 Task: Create a due date automation trigger when advanced on, 2 days after a card is due add fields with custom field "Resume" set to a number lower than 1 and lower than 10 at 11:00 AM.
Action: Mouse moved to (1295, 101)
Screenshot: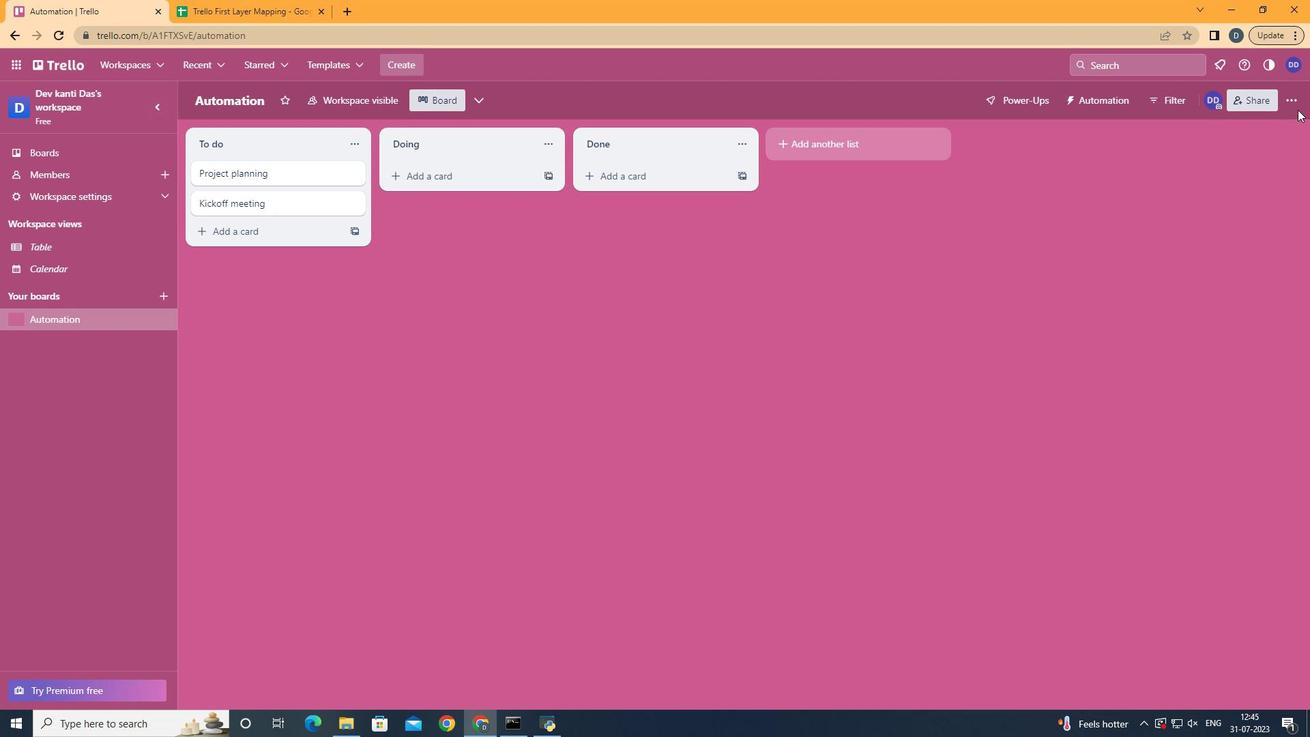 
Action: Mouse pressed left at (1295, 101)
Screenshot: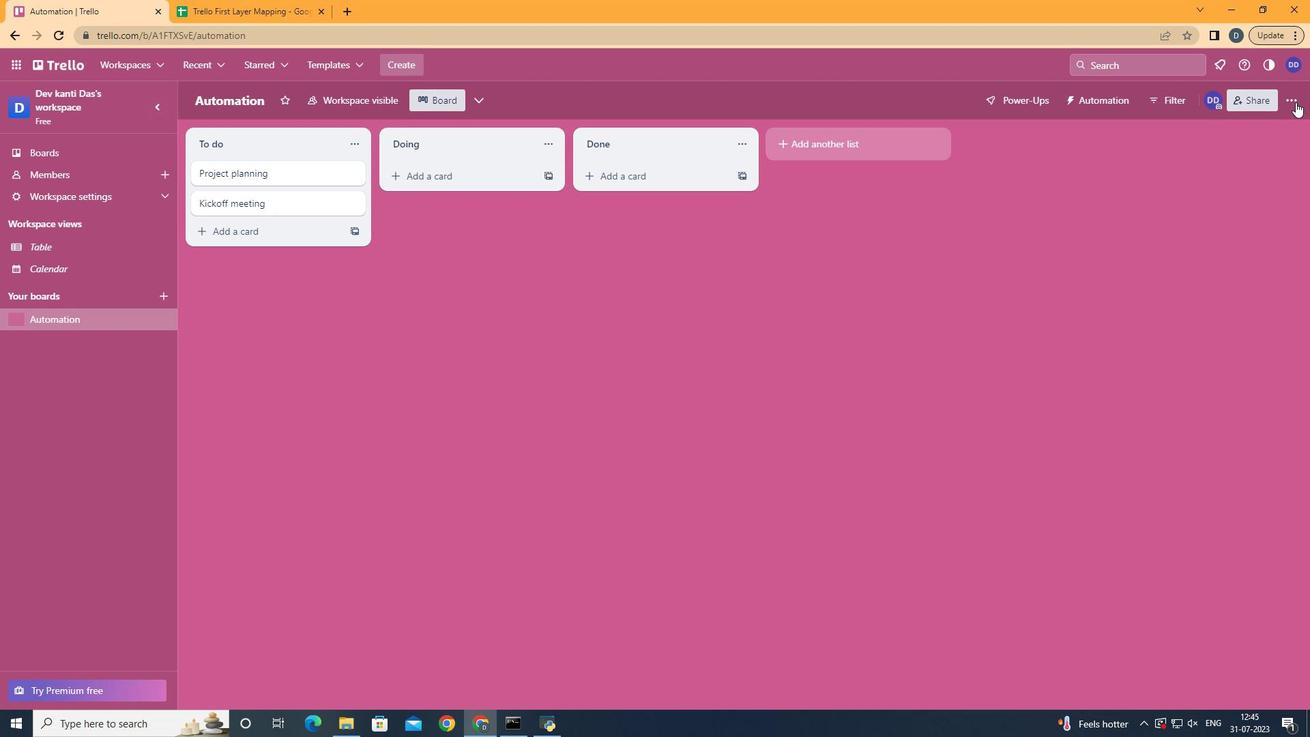 
Action: Mouse moved to (1203, 309)
Screenshot: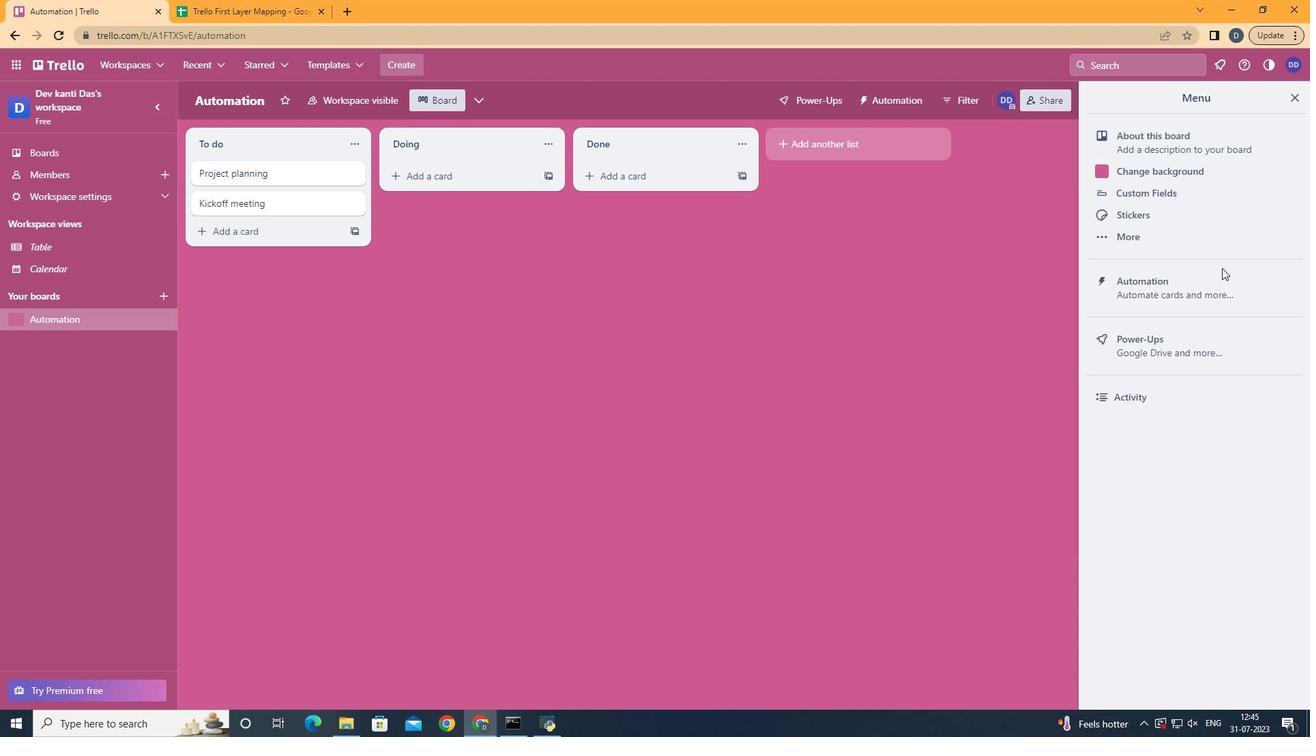 
Action: Mouse pressed left at (1203, 309)
Screenshot: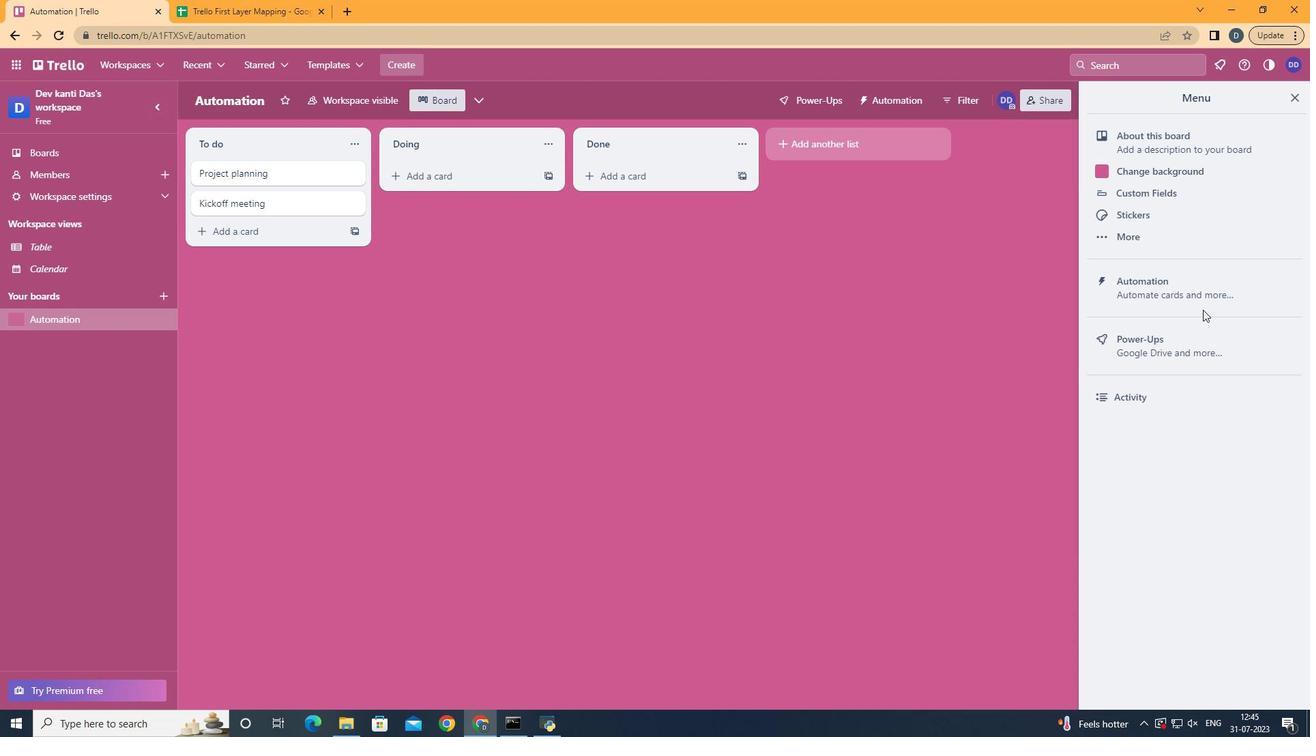 
Action: Mouse moved to (1198, 294)
Screenshot: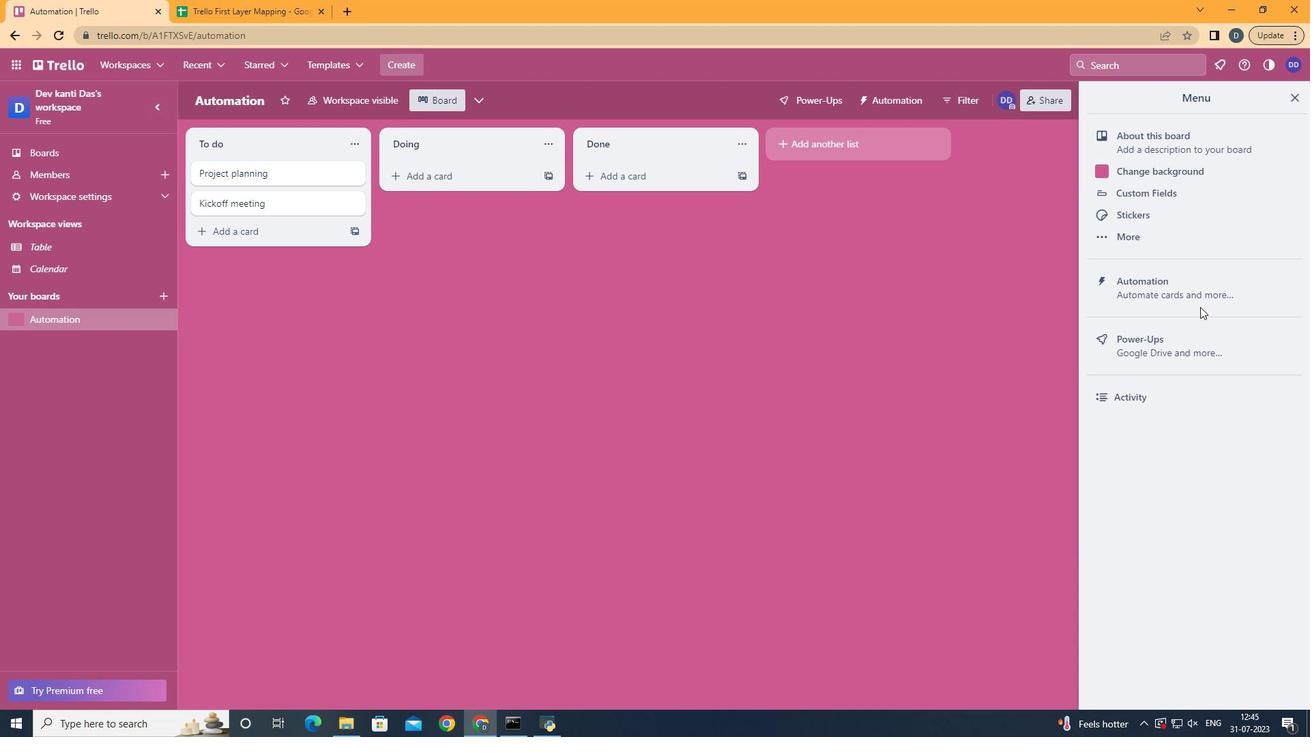 
Action: Mouse pressed left at (1198, 294)
Screenshot: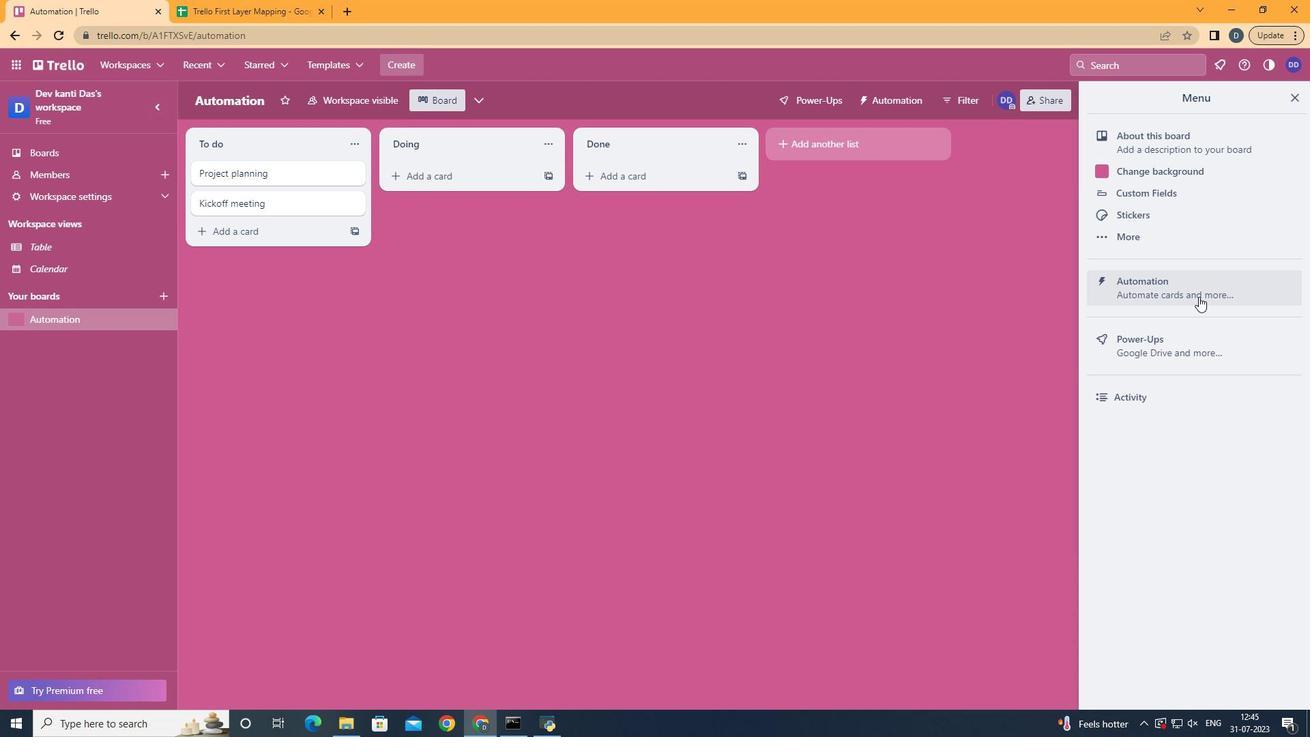 
Action: Mouse moved to (214, 283)
Screenshot: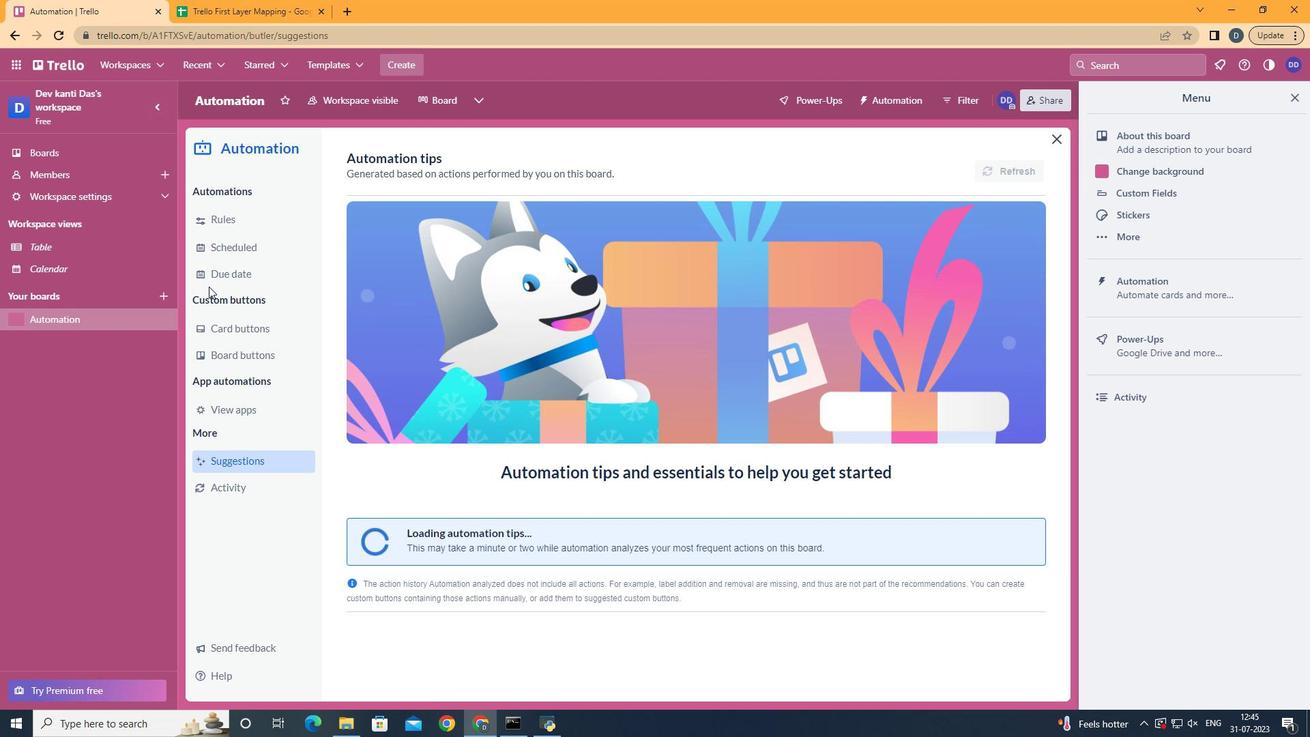 
Action: Mouse pressed left at (214, 283)
Screenshot: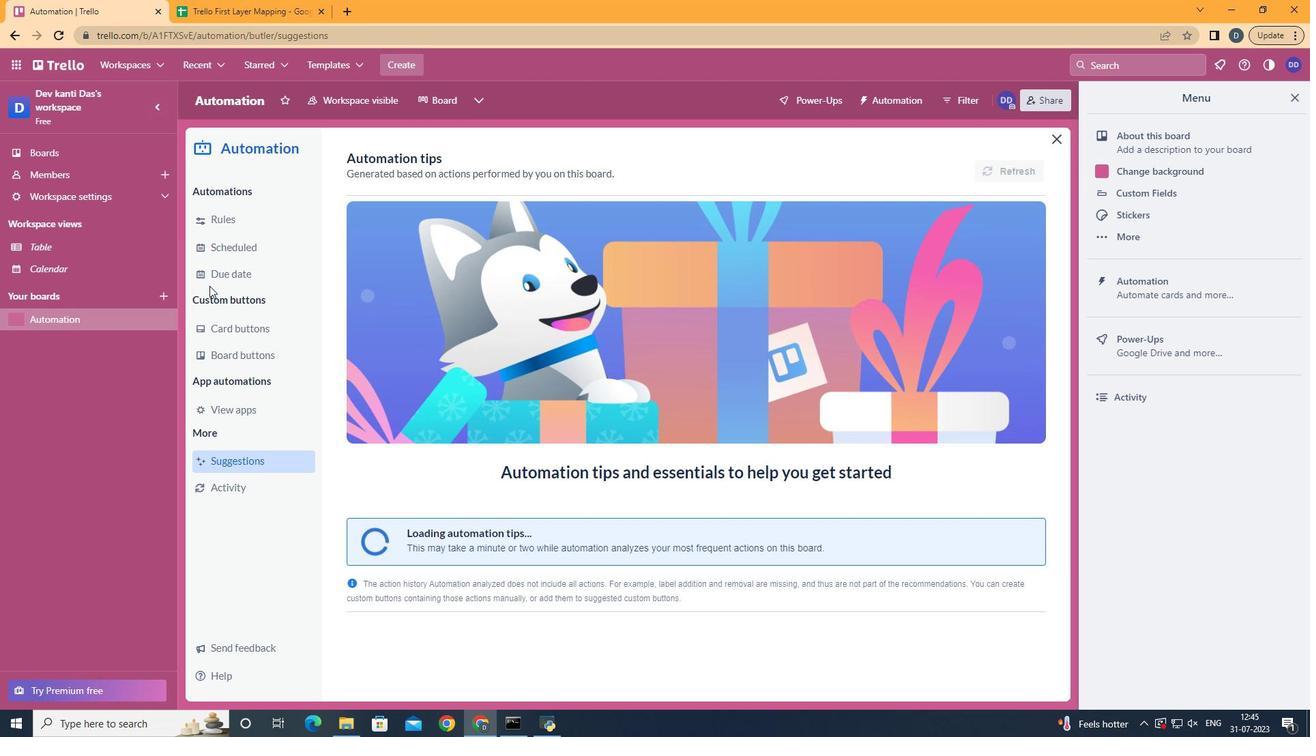 
Action: Mouse moved to (969, 163)
Screenshot: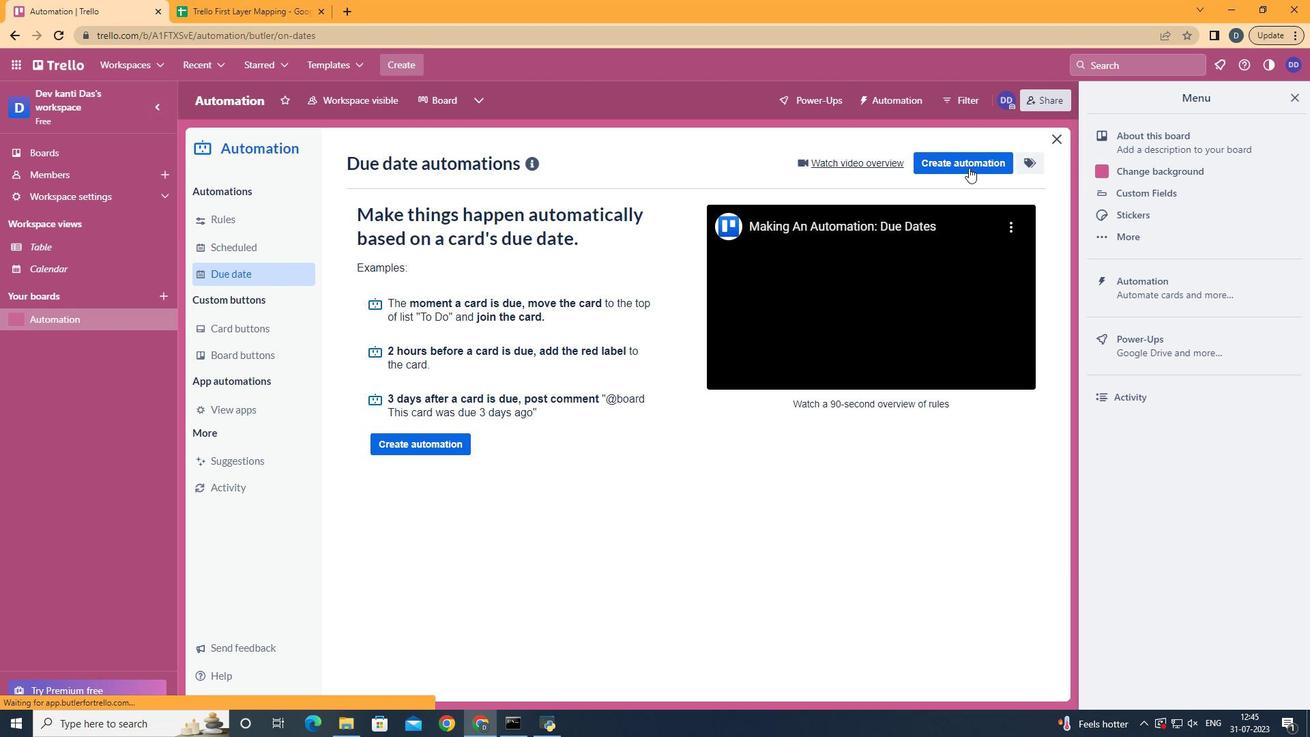 
Action: Mouse pressed left at (969, 163)
Screenshot: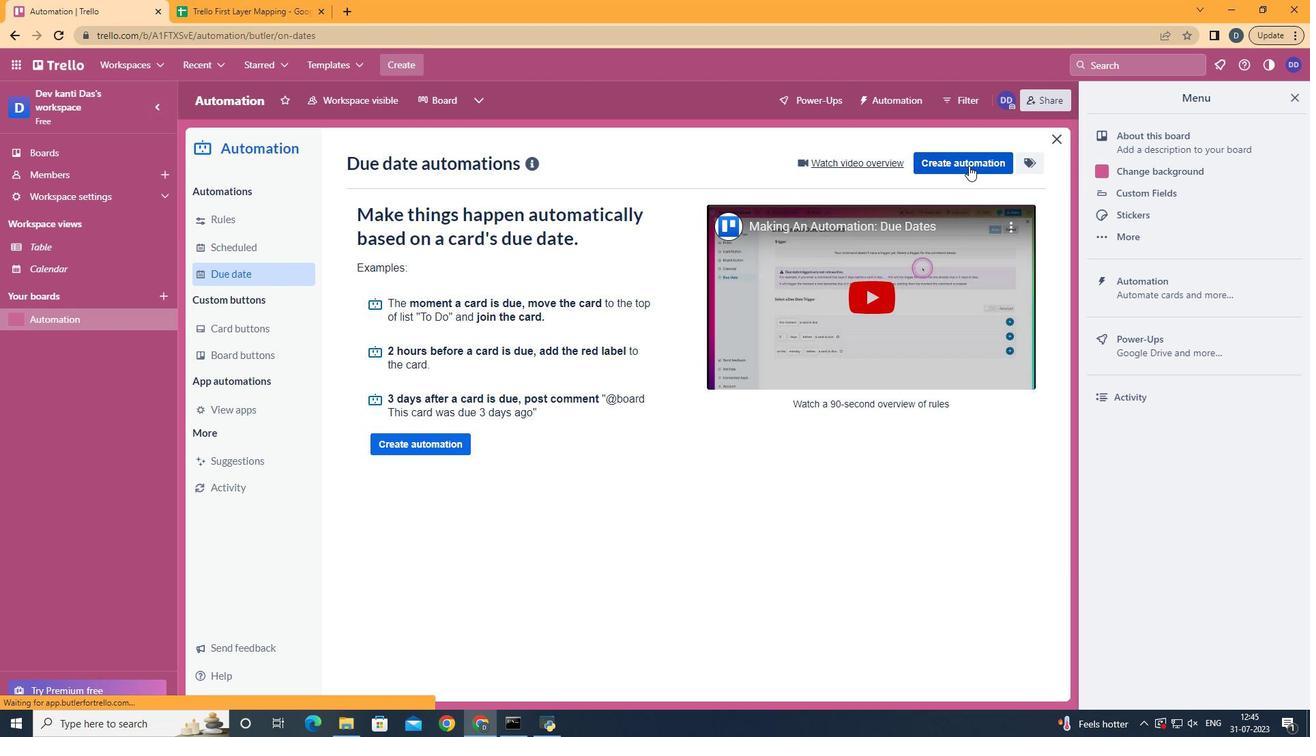 
Action: Mouse moved to (744, 296)
Screenshot: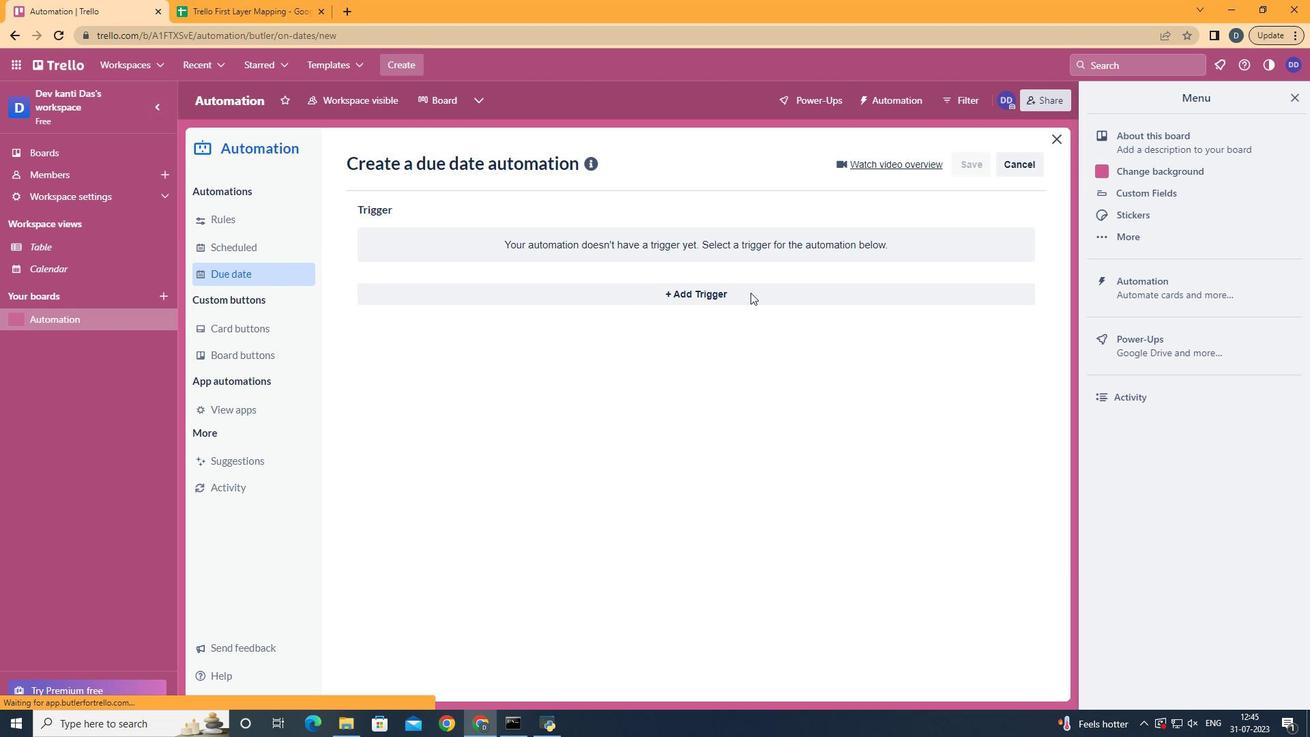 
Action: Mouse pressed left at (744, 296)
Screenshot: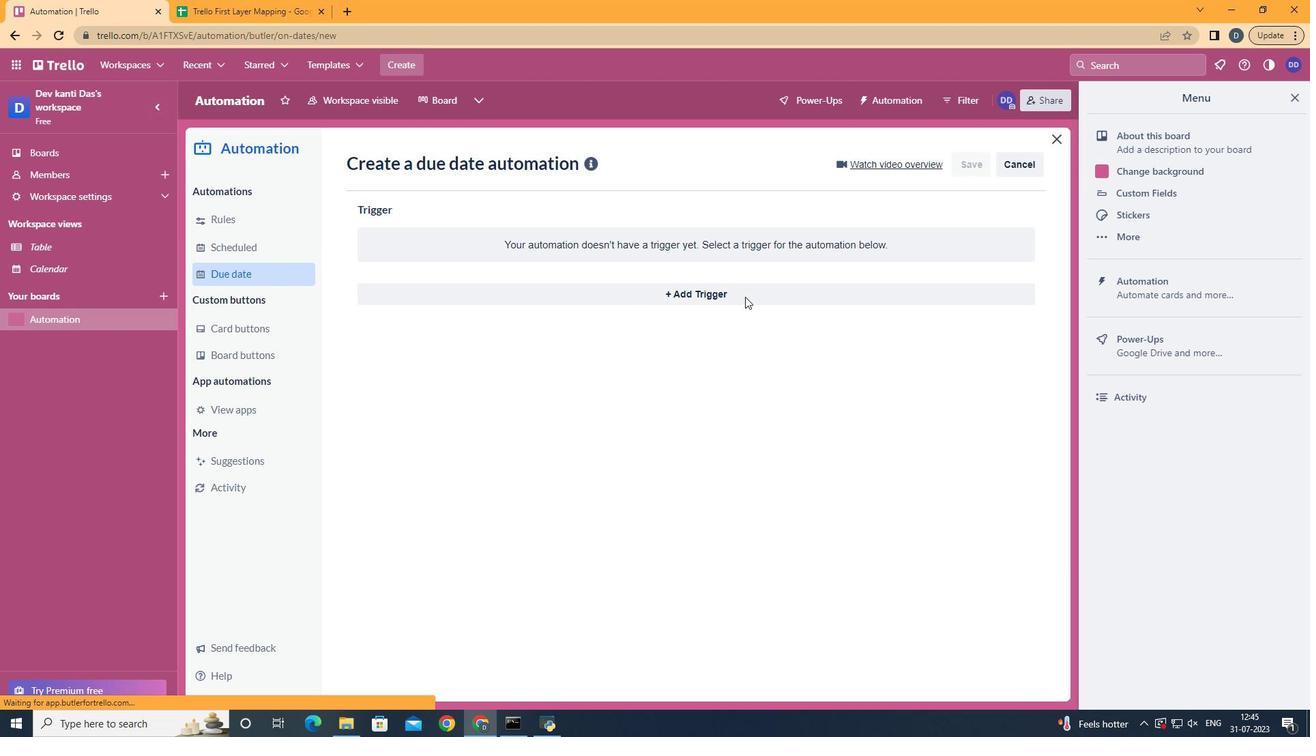
Action: Mouse moved to (484, 552)
Screenshot: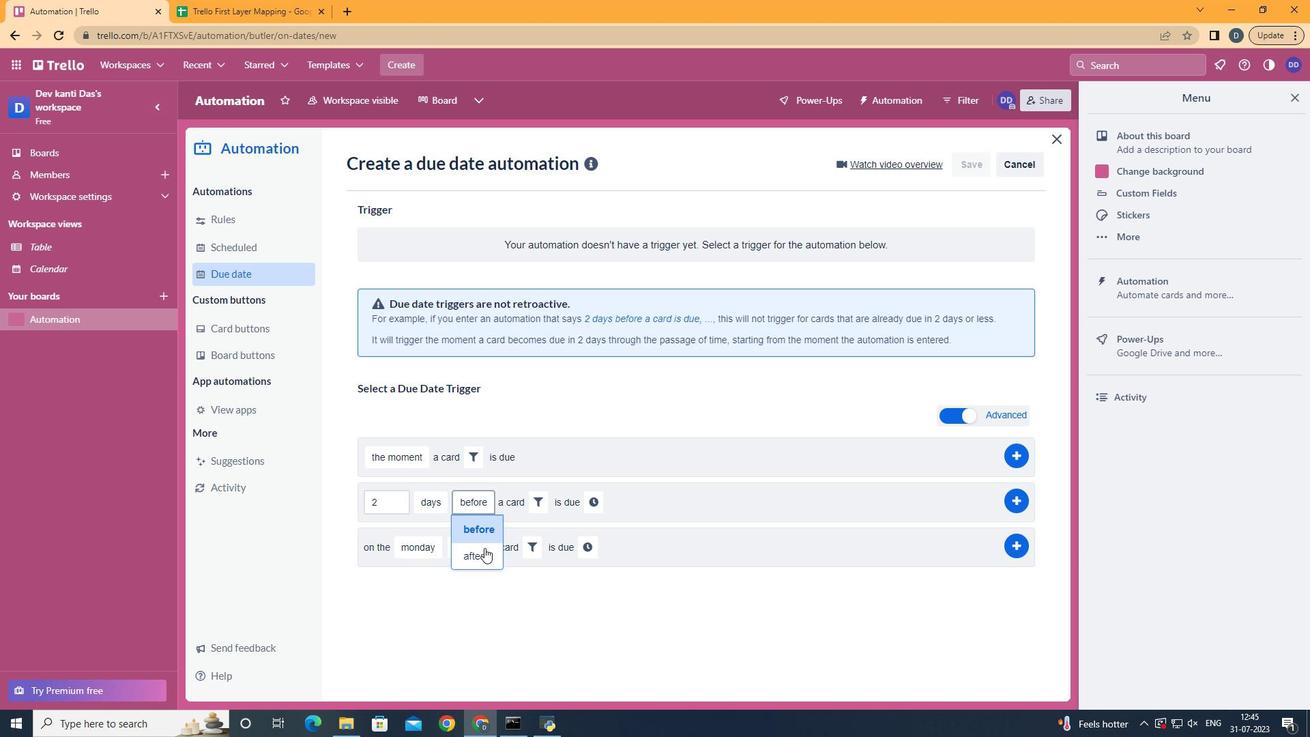 
Action: Mouse pressed left at (484, 552)
Screenshot: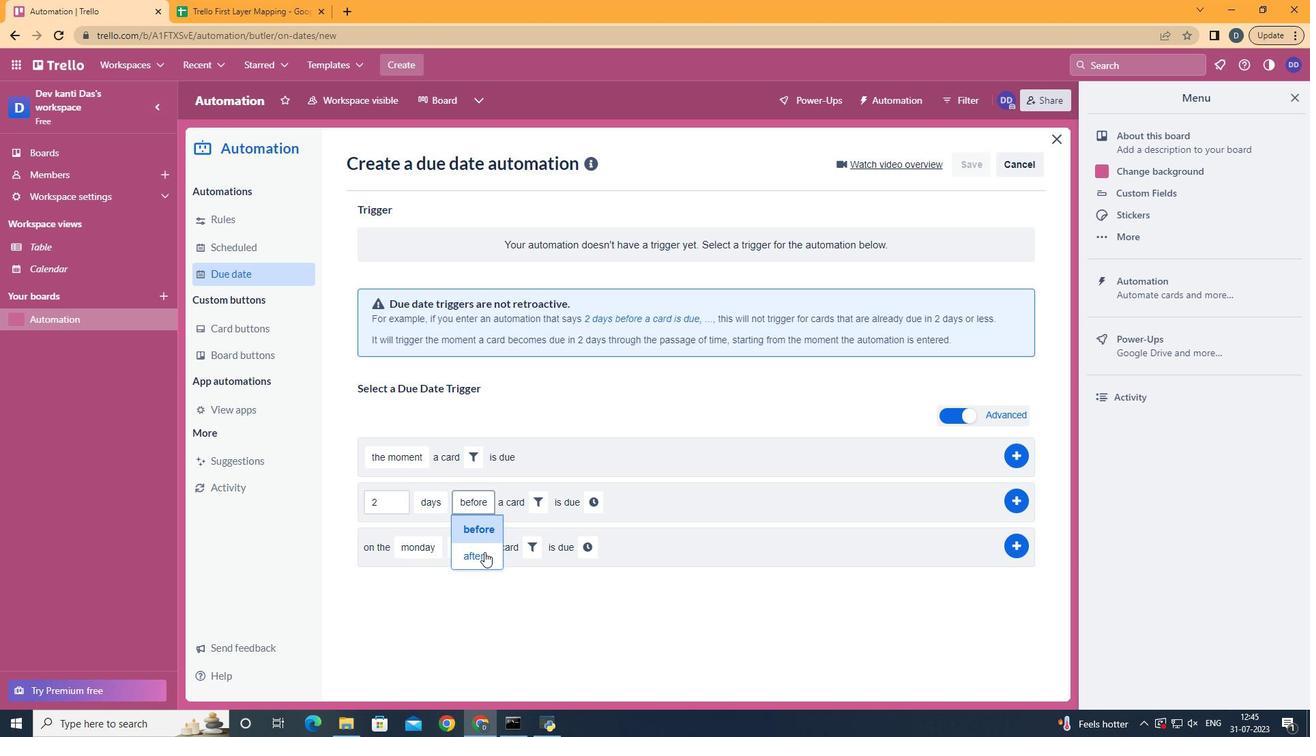 
Action: Mouse moved to (531, 506)
Screenshot: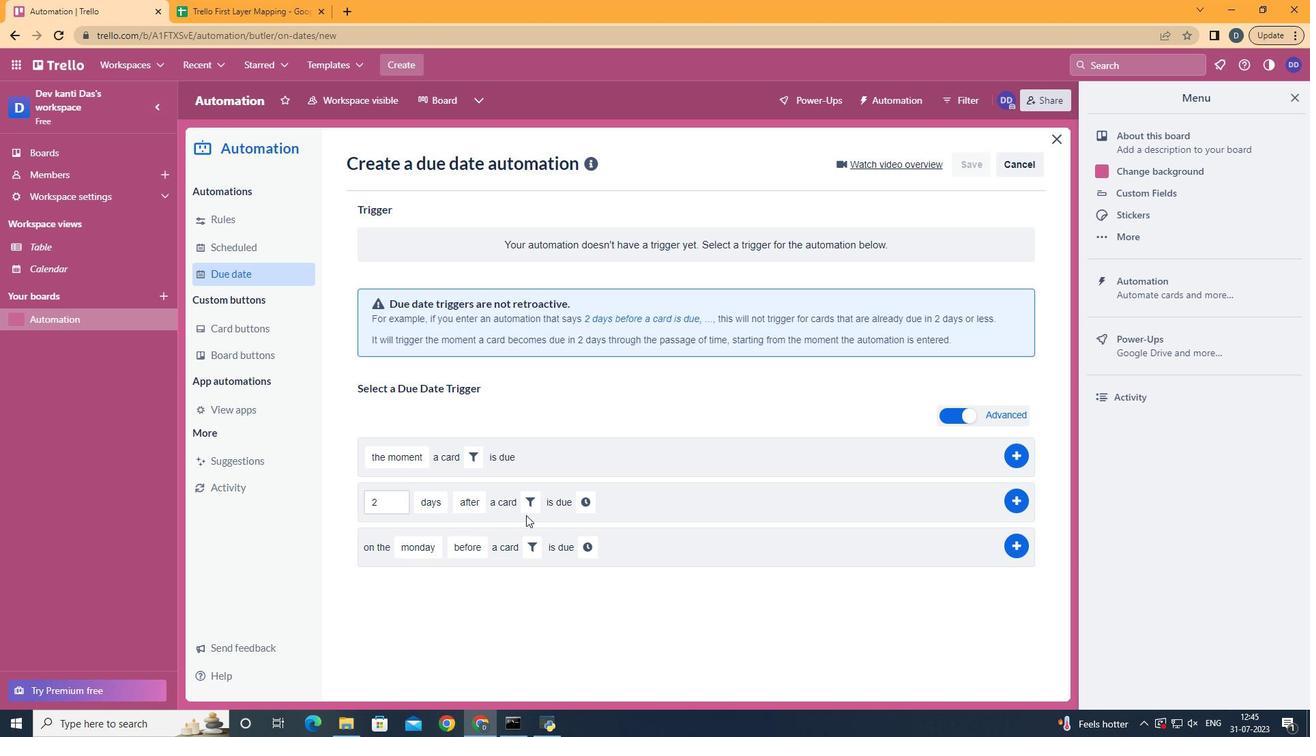 
Action: Mouse pressed left at (531, 506)
Screenshot: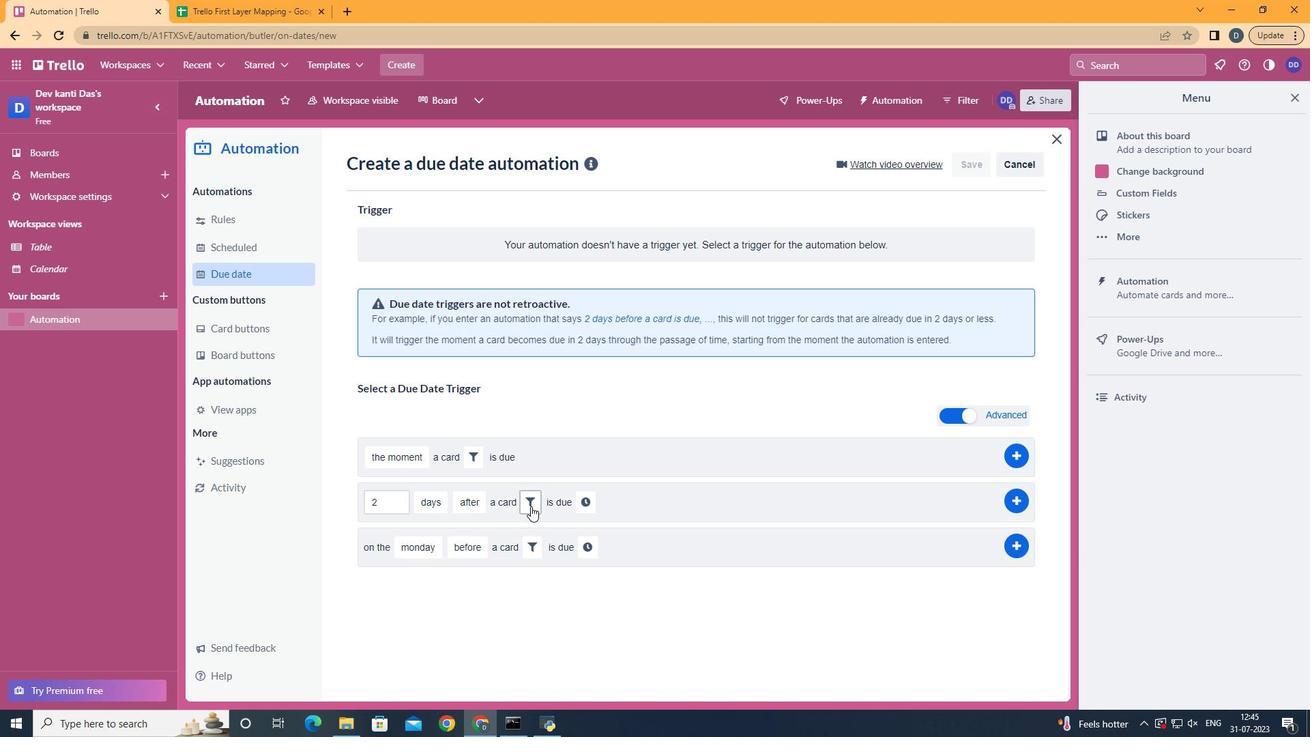 
Action: Mouse moved to (763, 548)
Screenshot: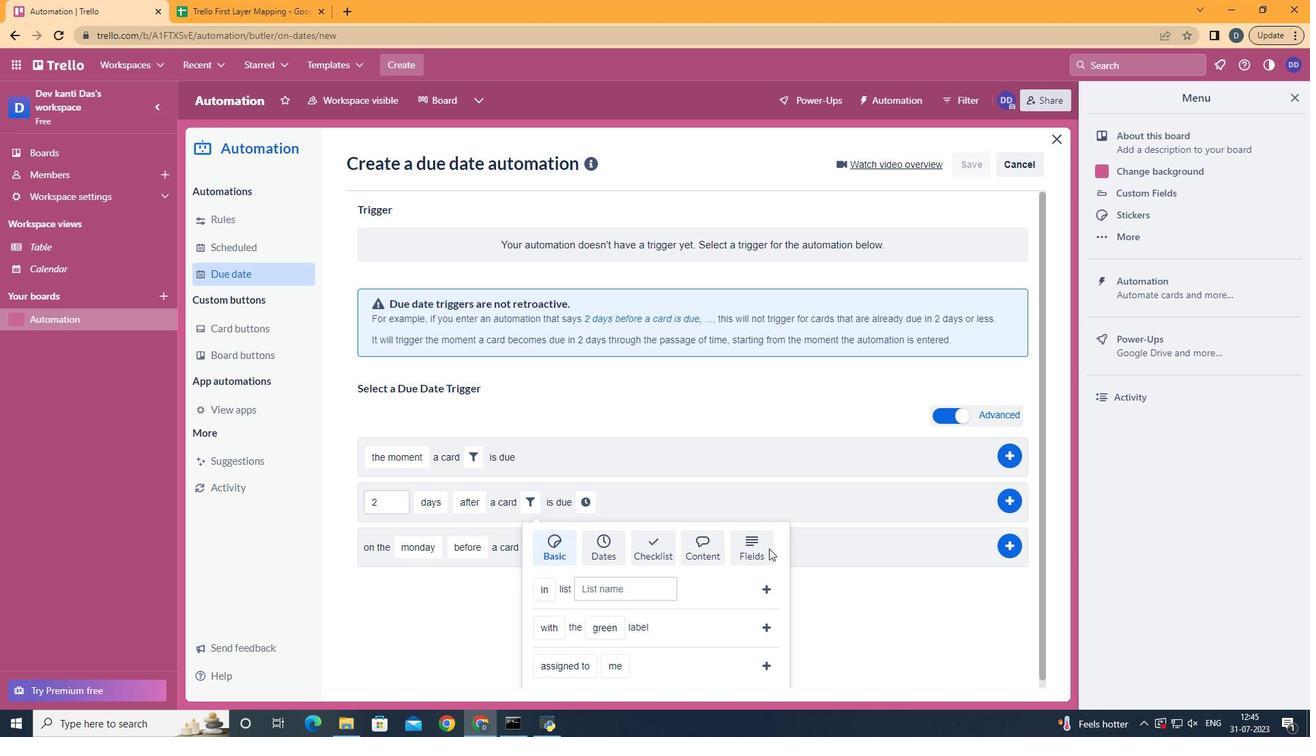 
Action: Mouse pressed left at (763, 548)
Screenshot: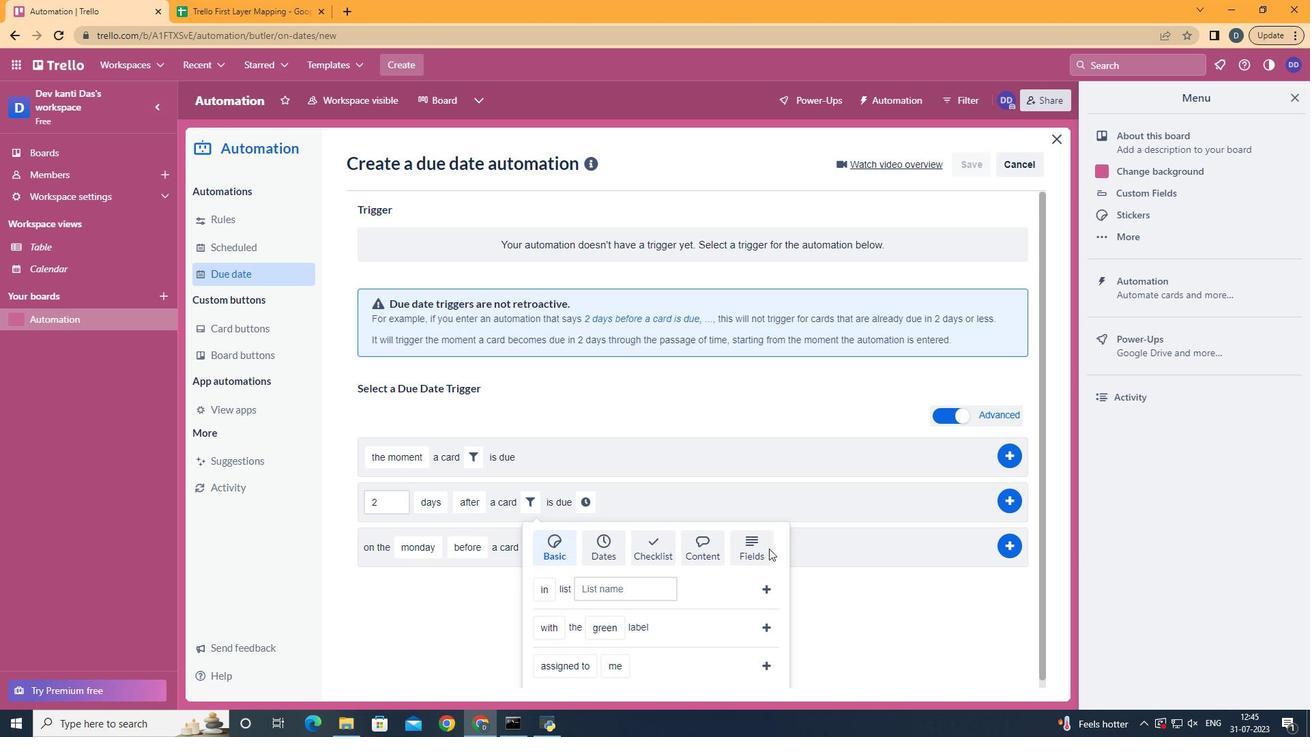 
Action: Mouse moved to (766, 546)
Screenshot: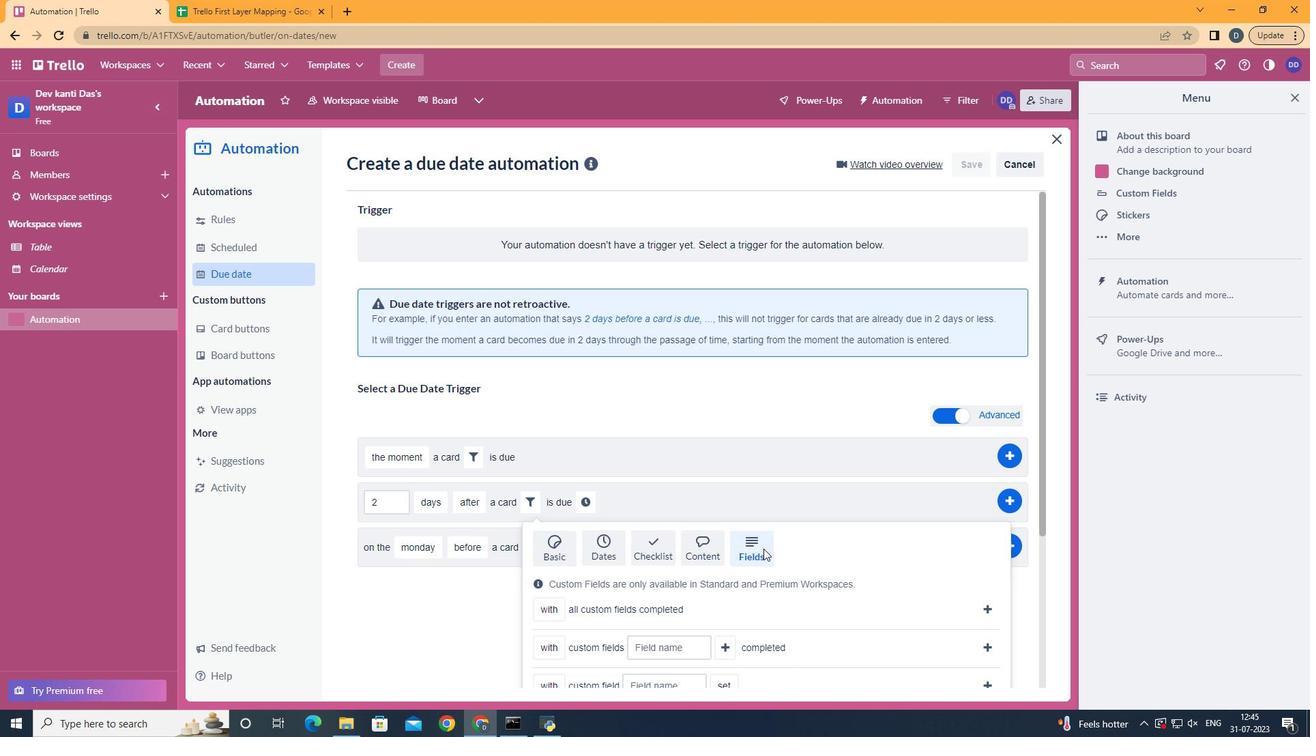 
Action: Mouse scrolled (766, 546) with delta (0, 0)
Screenshot: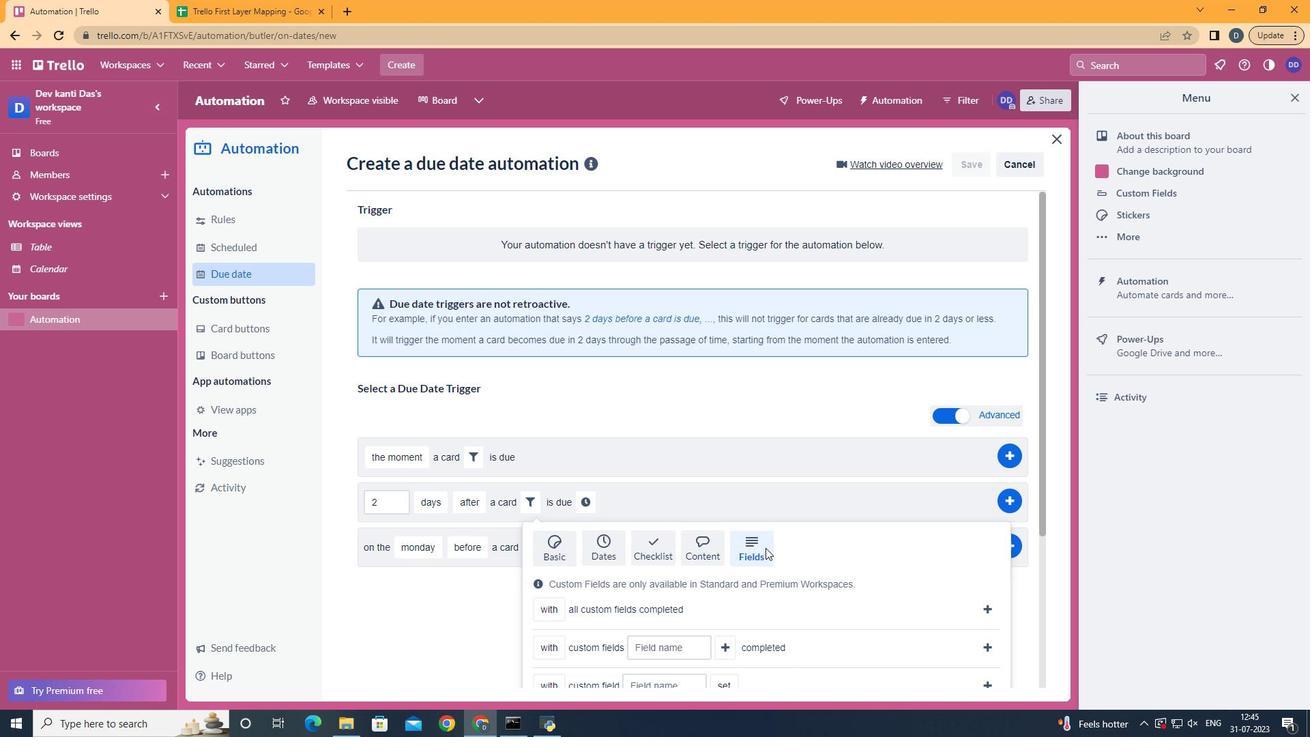 
Action: Mouse scrolled (766, 546) with delta (0, 0)
Screenshot: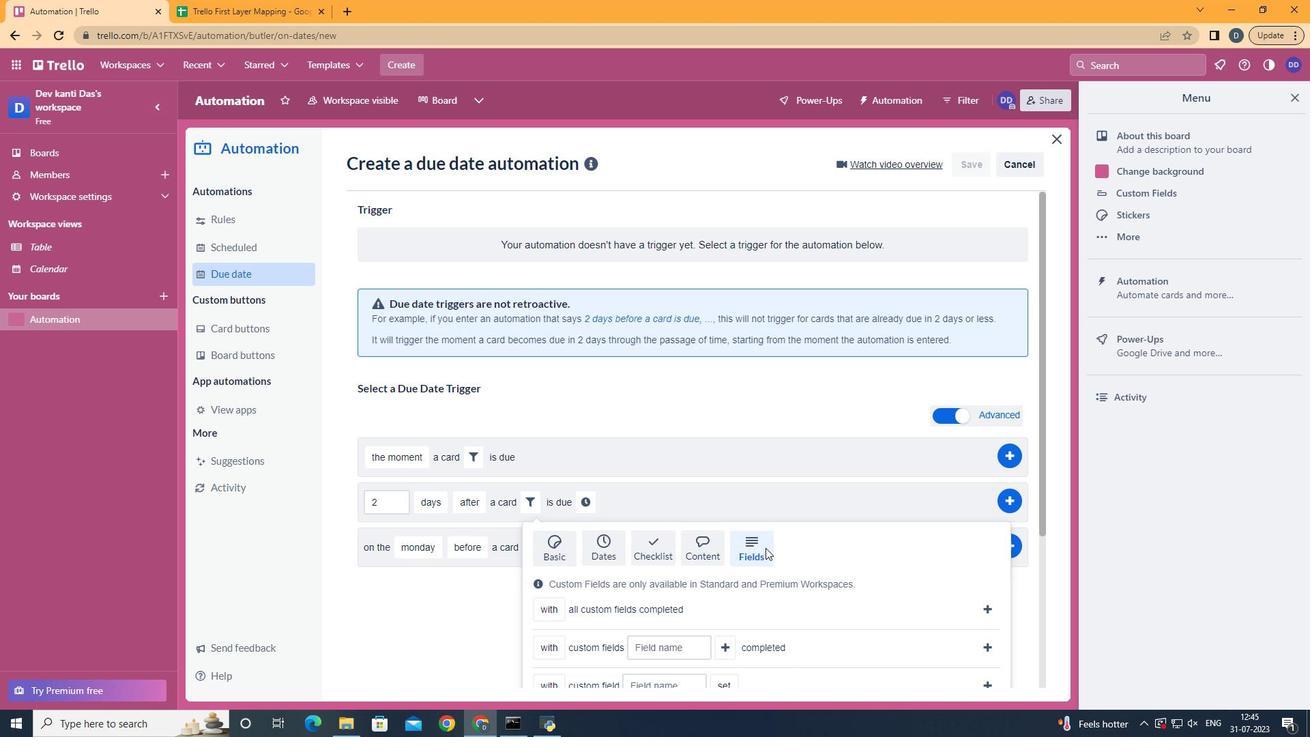 
Action: Mouse scrolled (766, 546) with delta (0, 0)
Screenshot: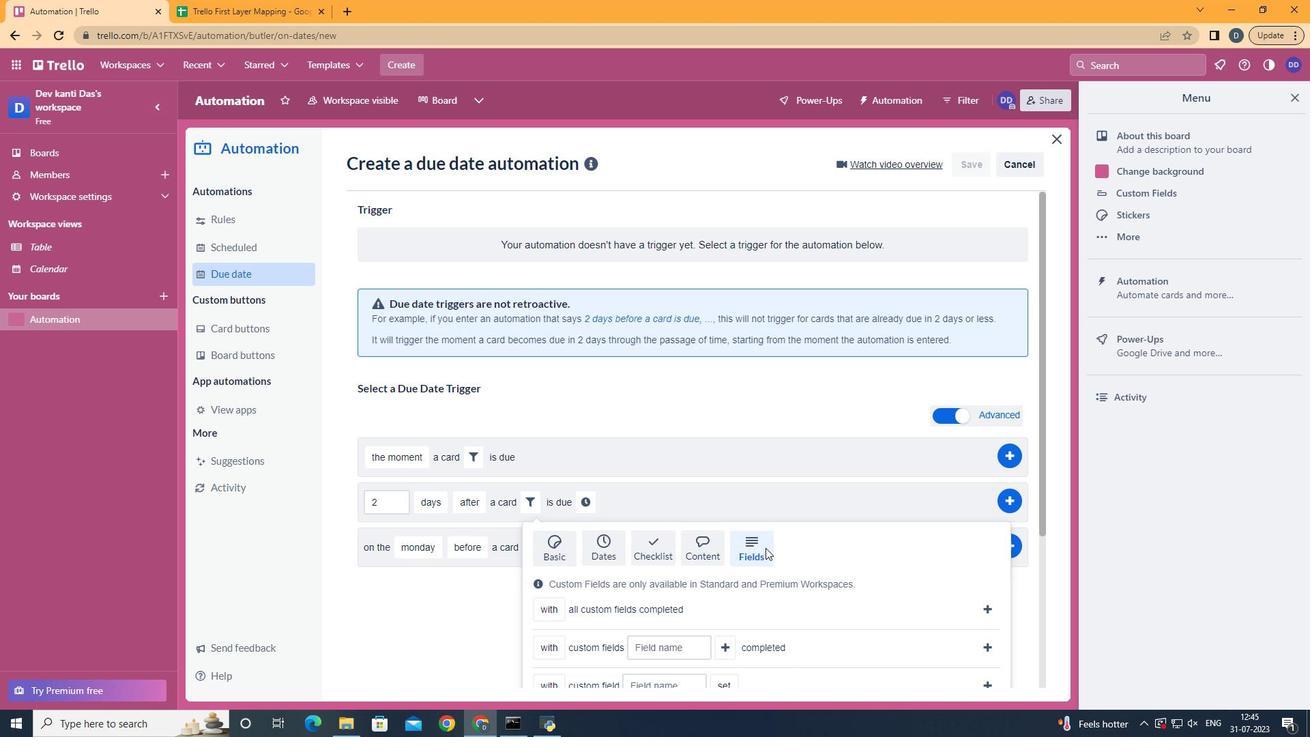 
Action: Mouse scrolled (766, 546) with delta (0, 0)
Screenshot: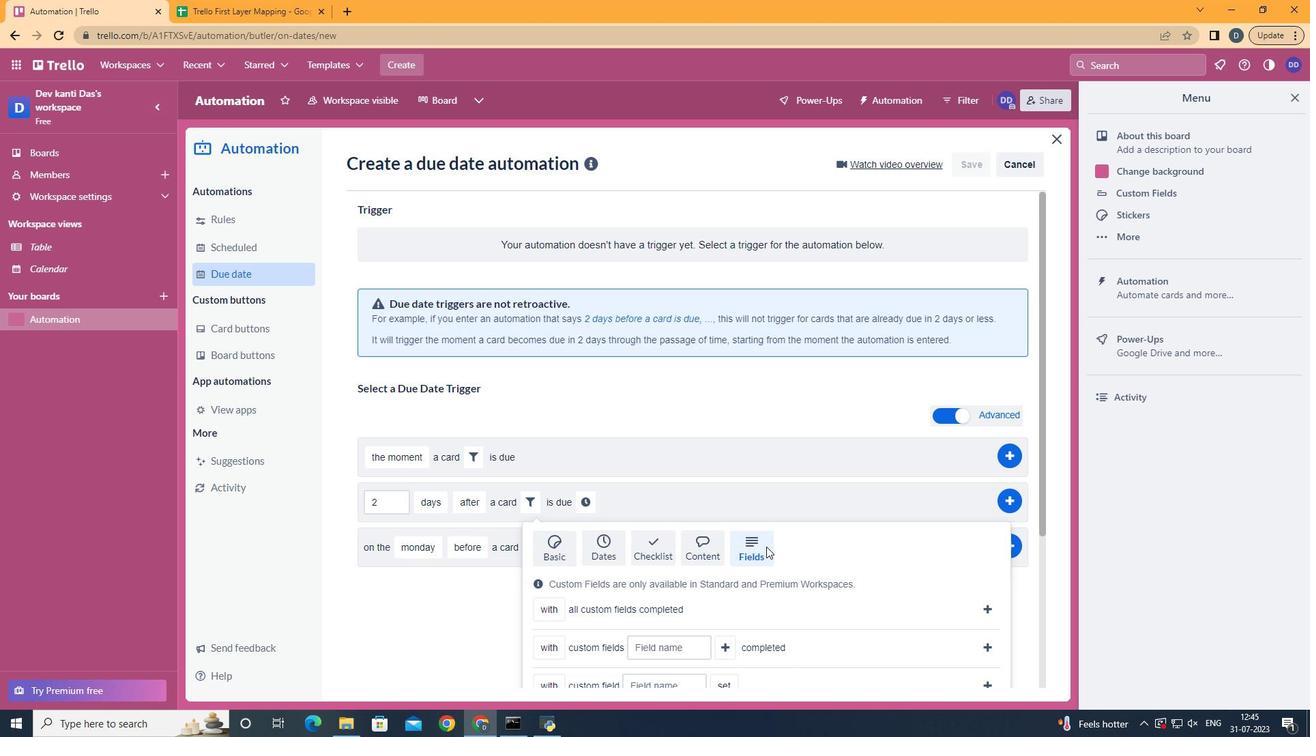 
Action: Mouse scrolled (766, 546) with delta (0, 0)
Screenshot: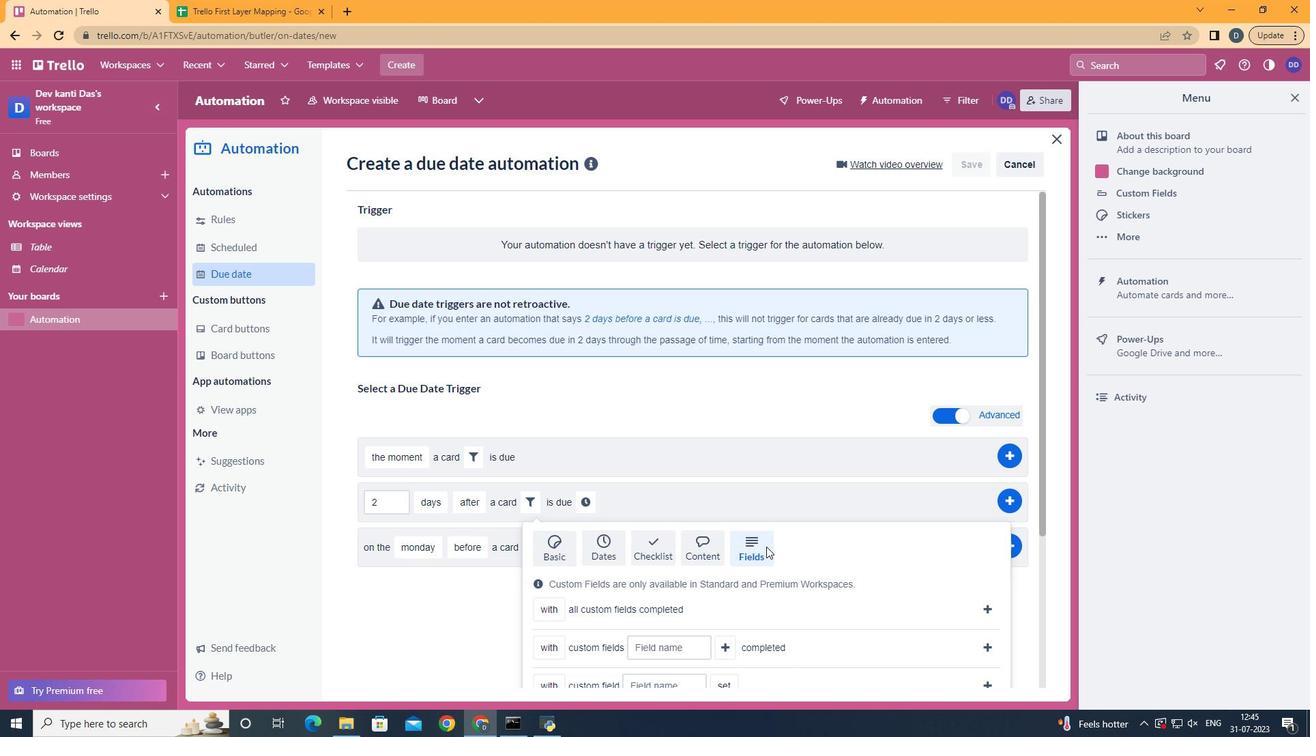 
Action: Mouse scrolled (766, 546) with delta (0, 0)
Screenshot: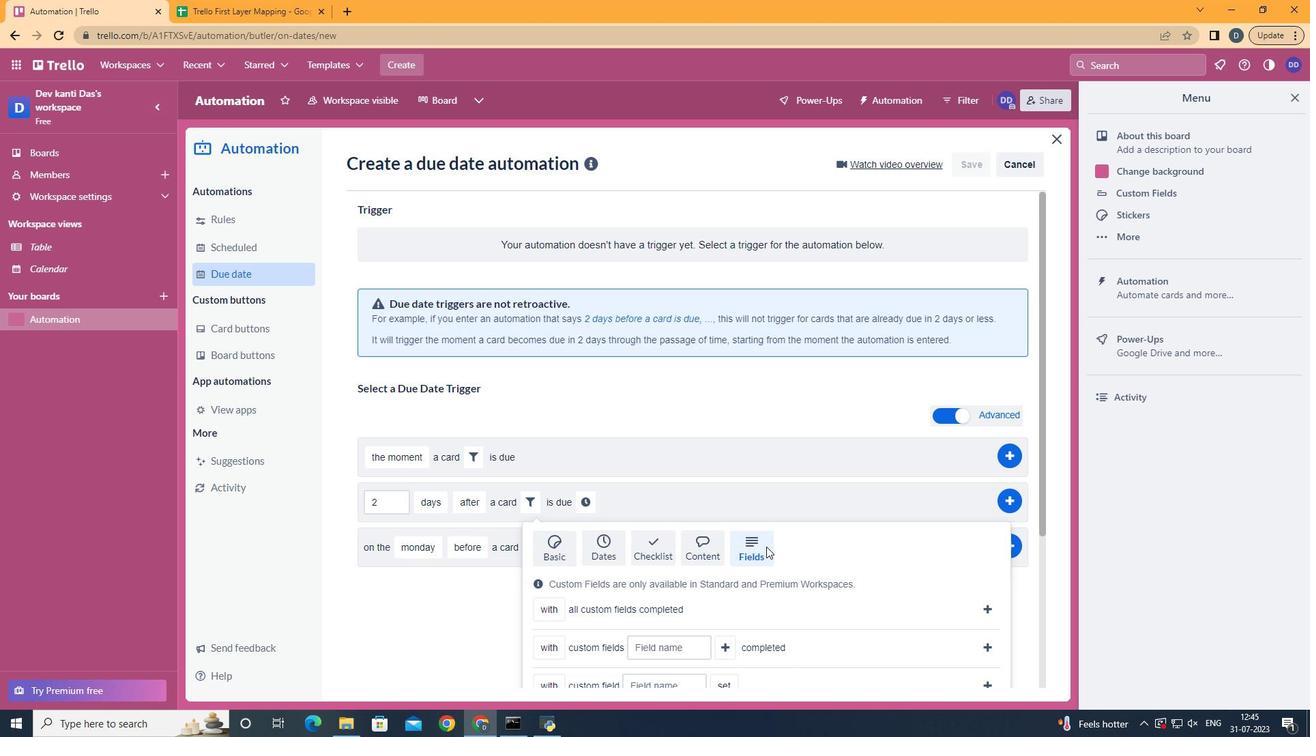 
Action: Mouse moved to (558, 612)
Screenshot: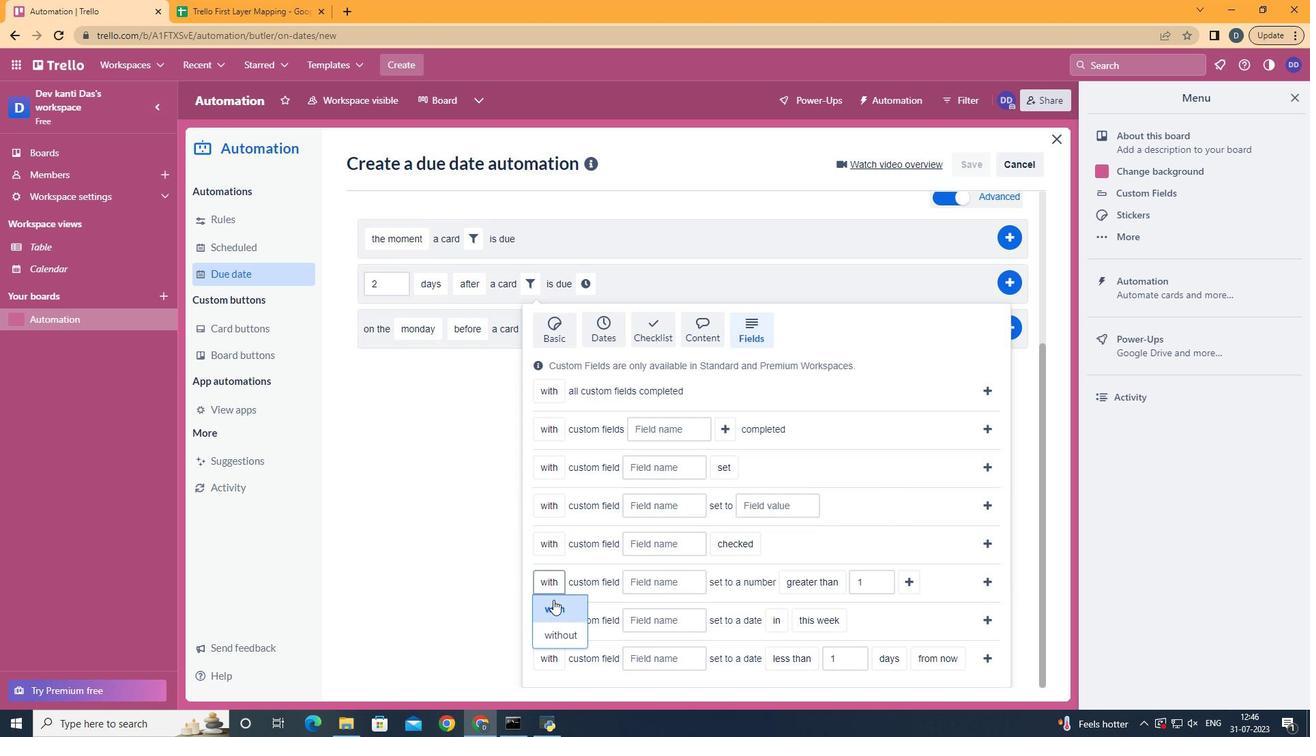 
Action: Mouse pressed left at (558, 612)
Screenshot: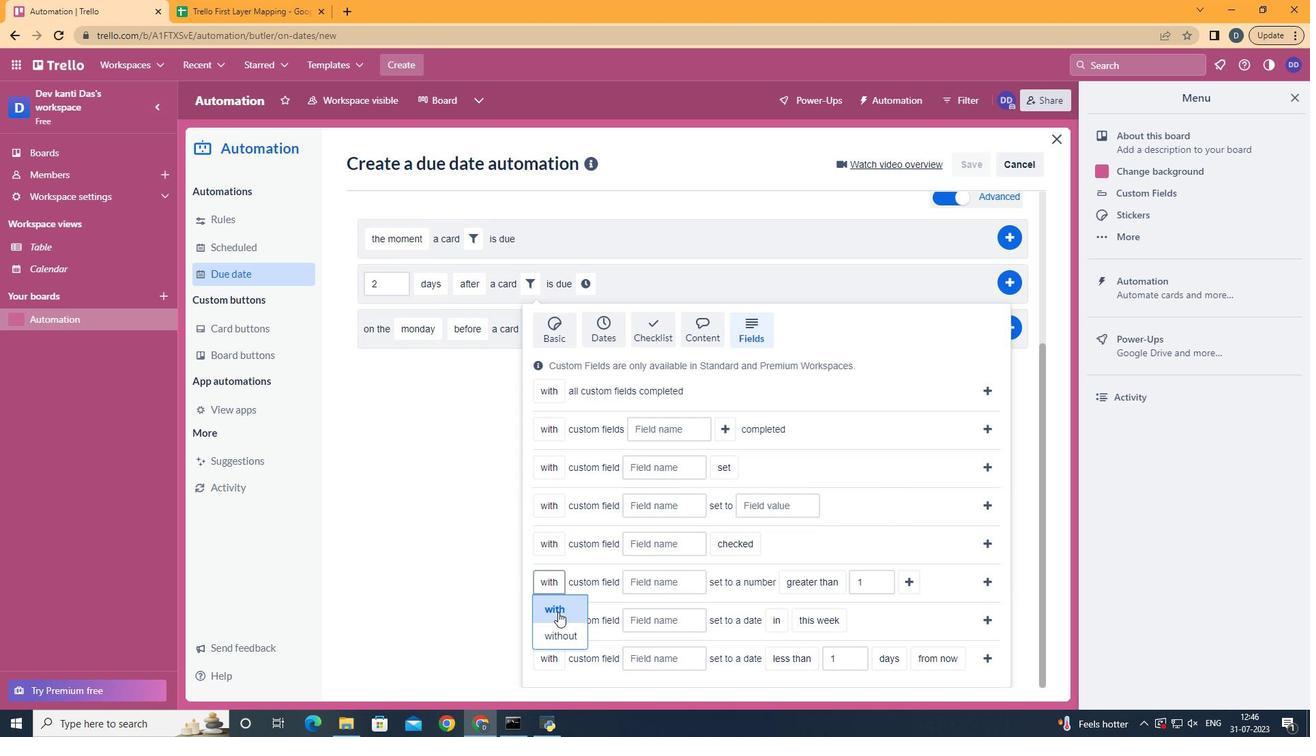 
Action: Mouse moved to (656, 584)
Screenshot: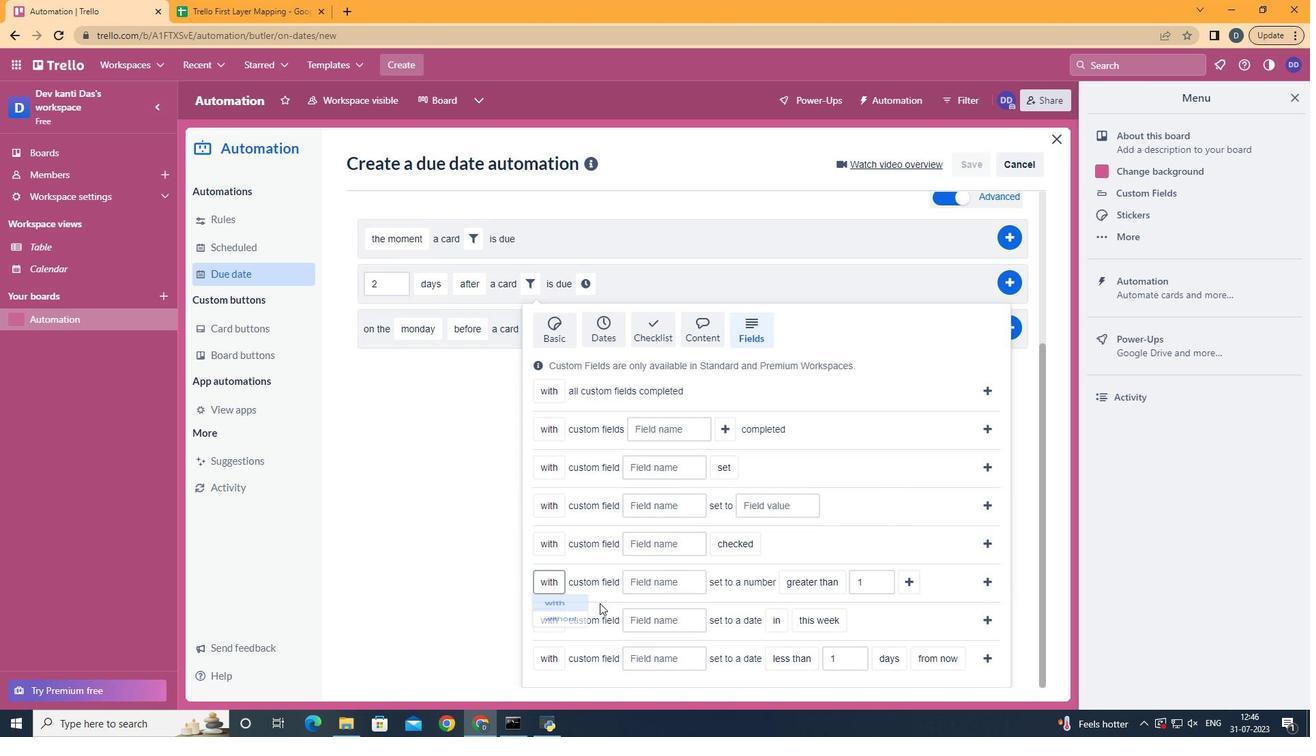 
Action: Mouse pressed left at (656, 584)
Screenshot: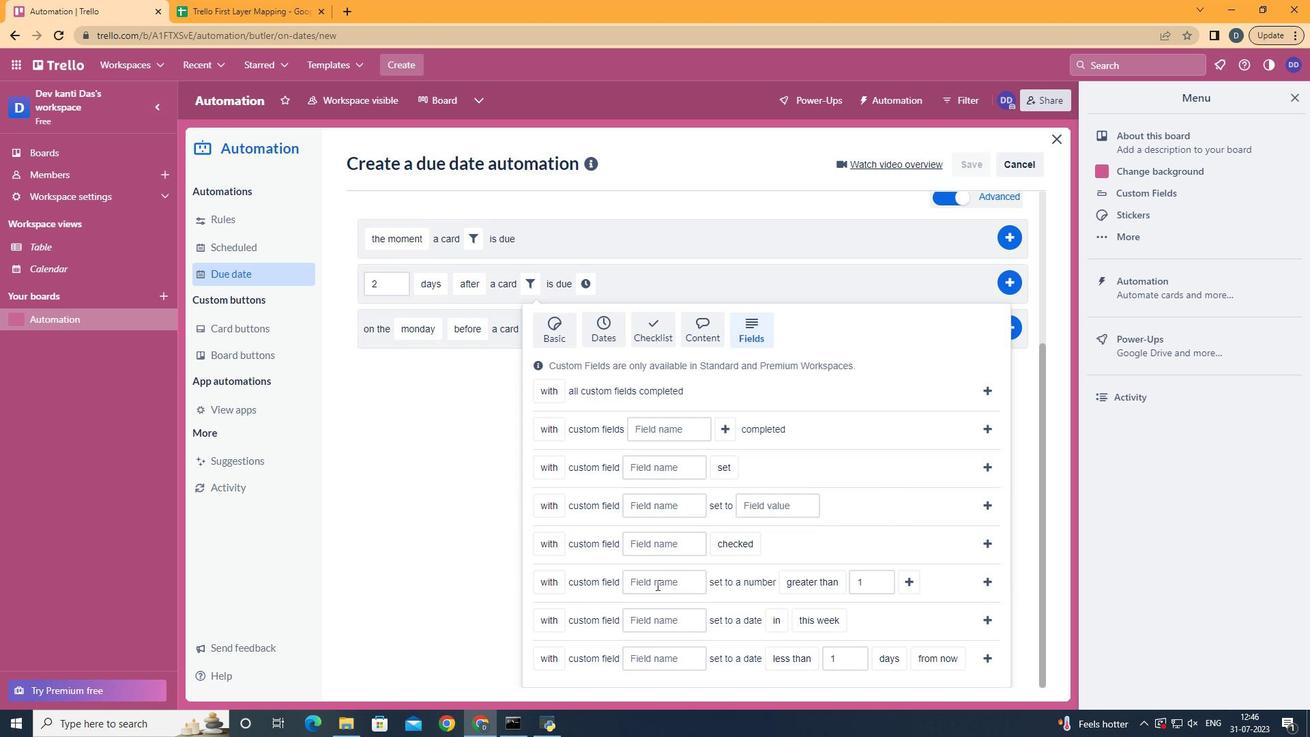 
Action: Key pressed <Key.shift>Resume
Screenshot: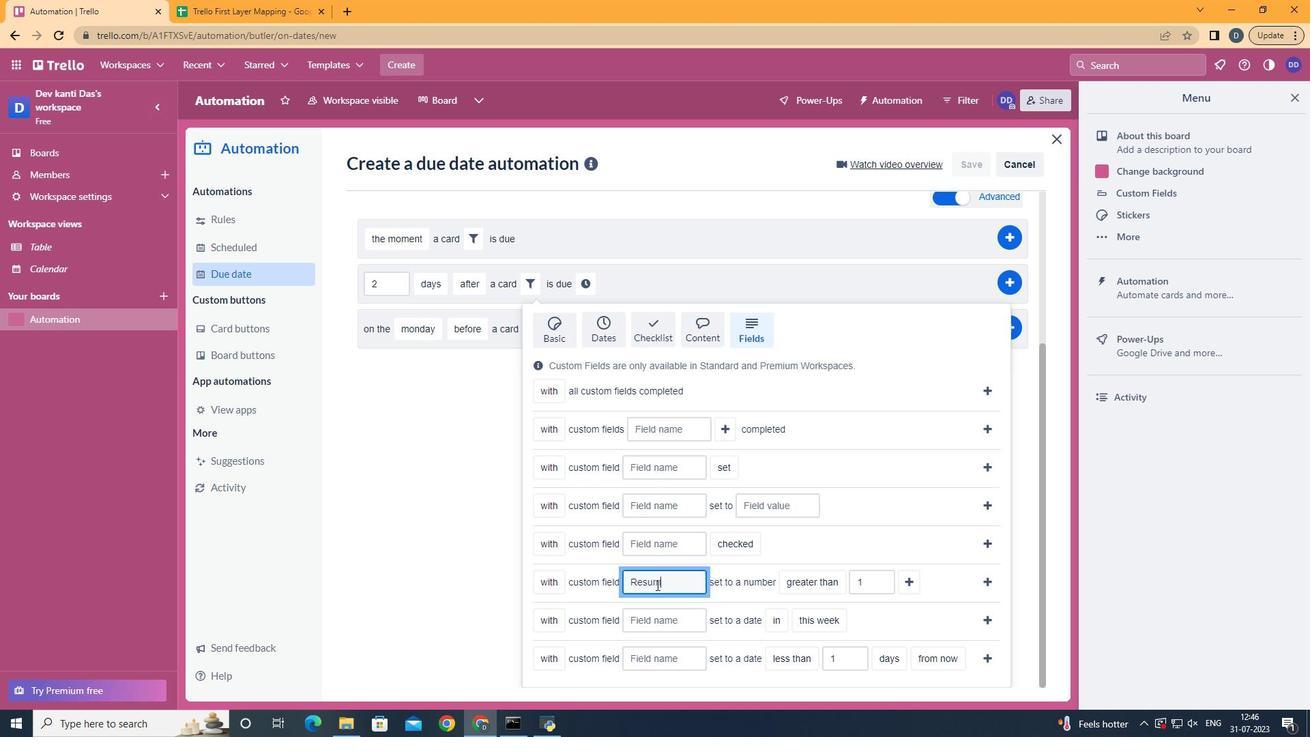 
Action: Mouse moved to (844, 531)
Screenshot: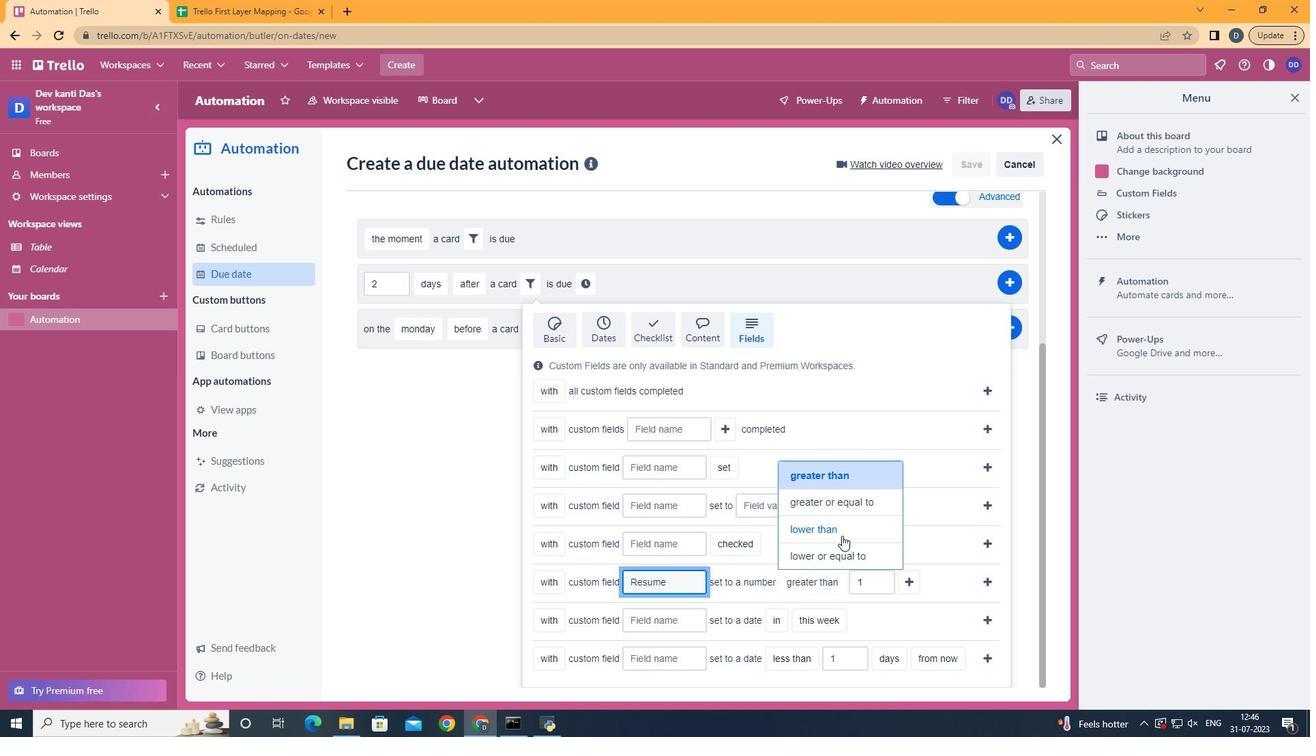 
Action: Mouse pressed left at (844, 531)
Screenshot: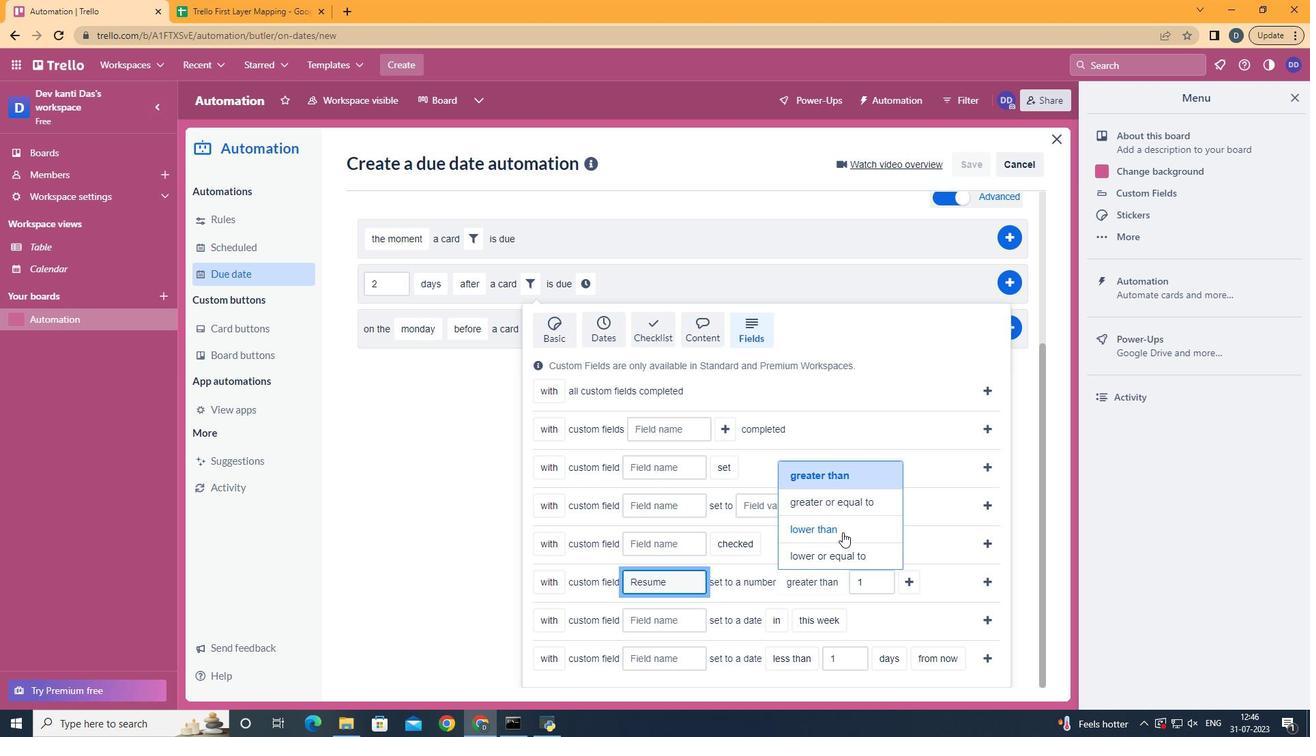 
Action: Mouse moved to (905, 581)
Screenshot: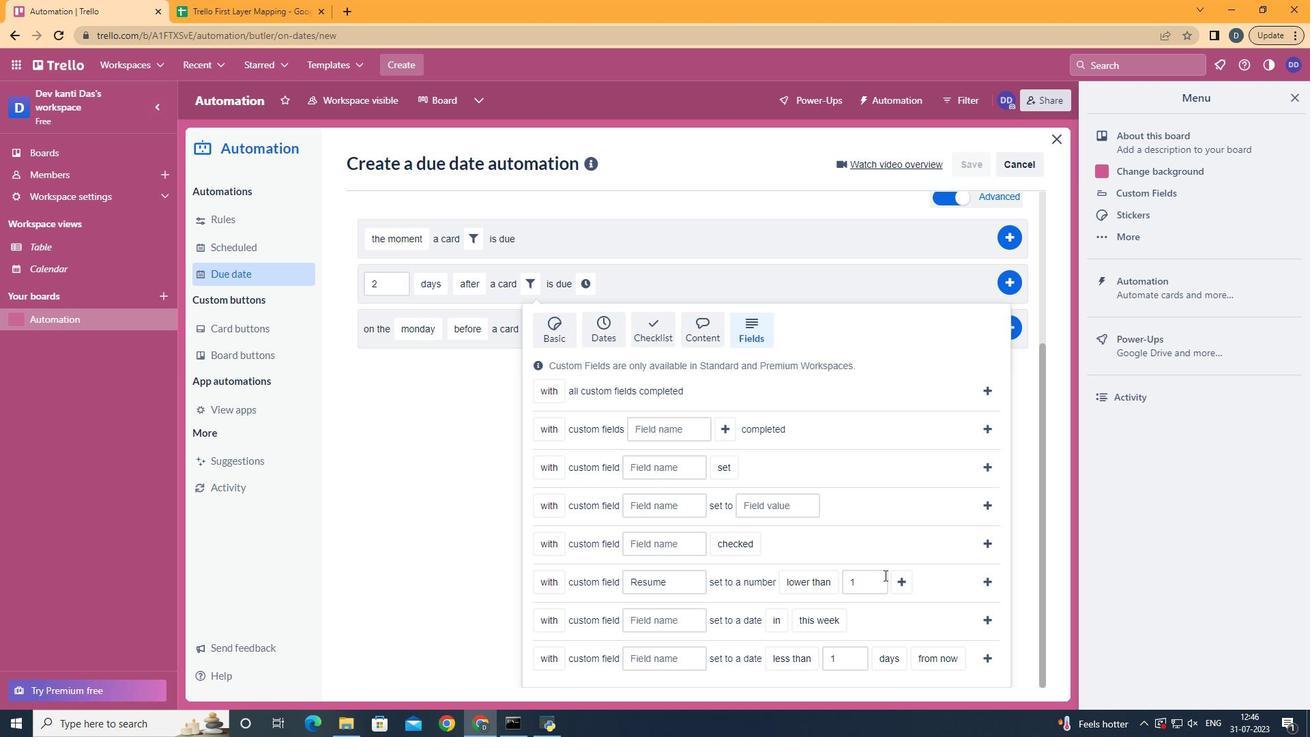 
Action: Mouse pressed left at (905, 581)
Screenshot: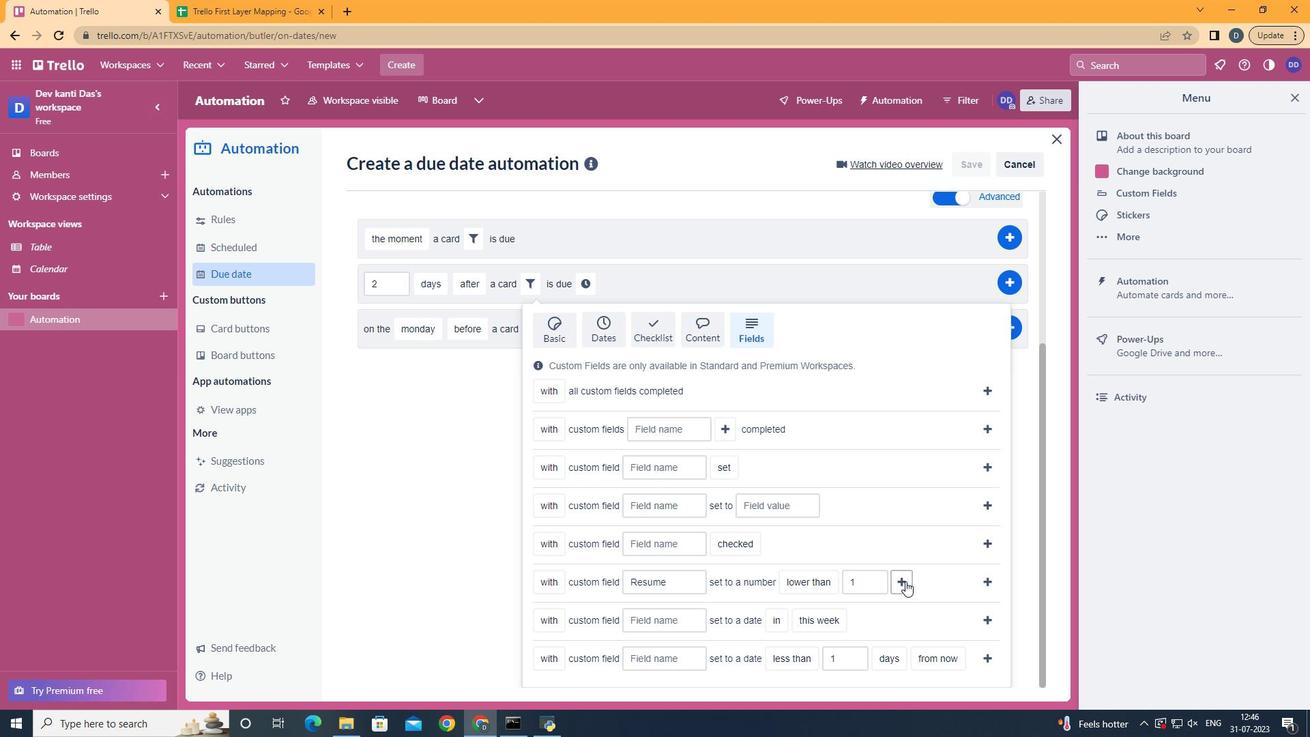 
Action: Mouse moved to (612, 498)
Screenshot: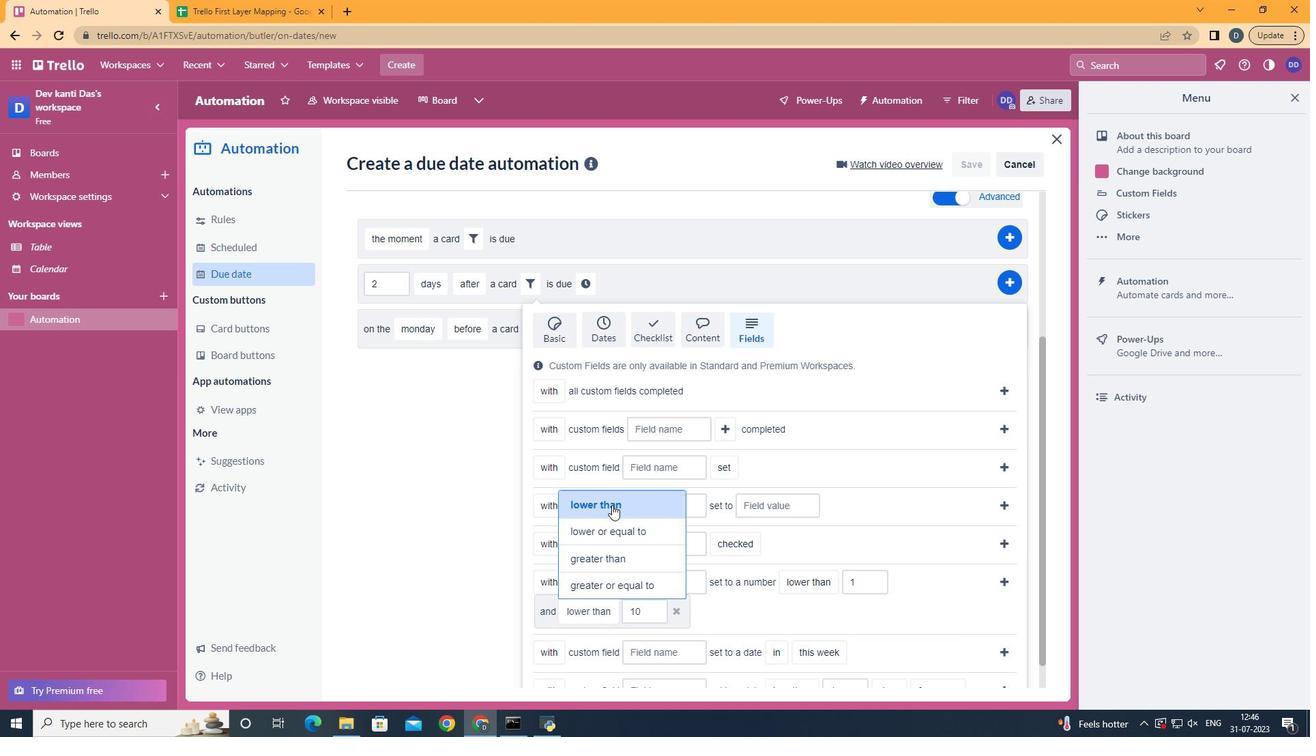 
Action: Mouse pressed left at (612, 498)
Screenshot: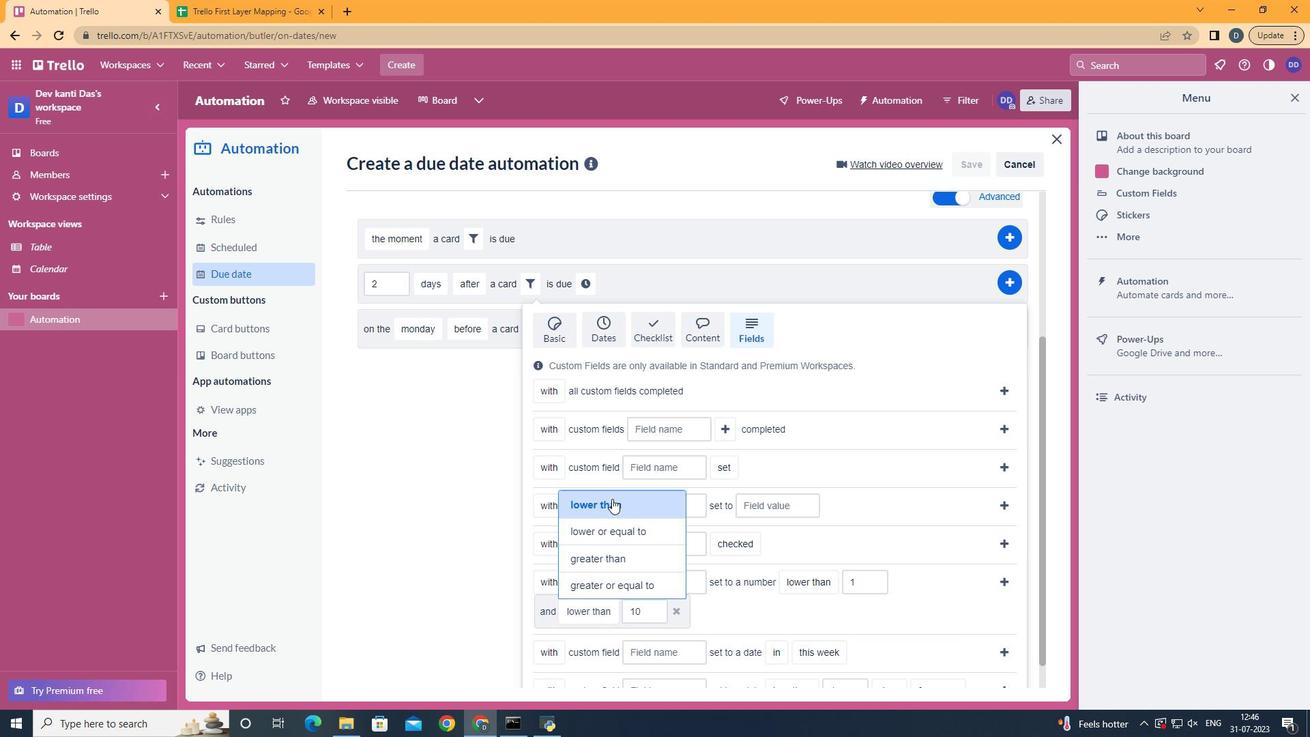 
Action: Mouse moved to (1012, 587)
Screenshot: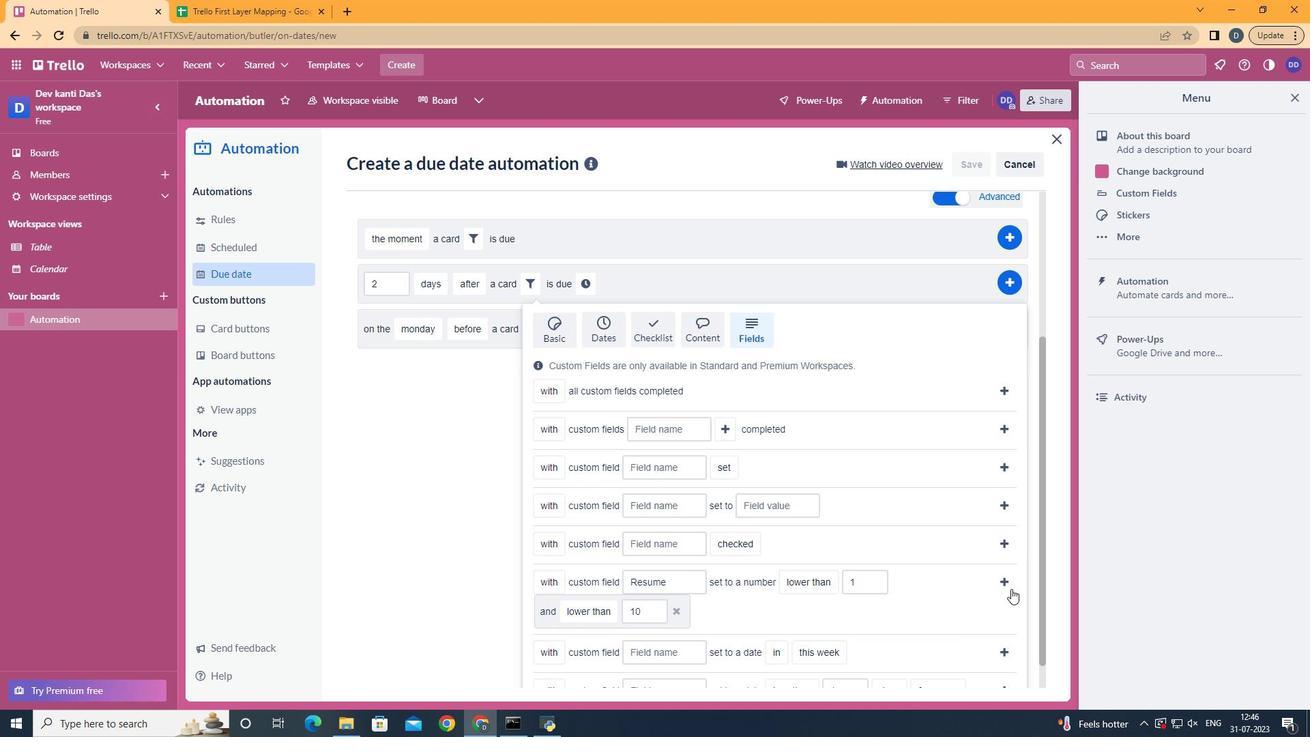 
Action: Mouse pressed left at (1012, 587)
Screenshot: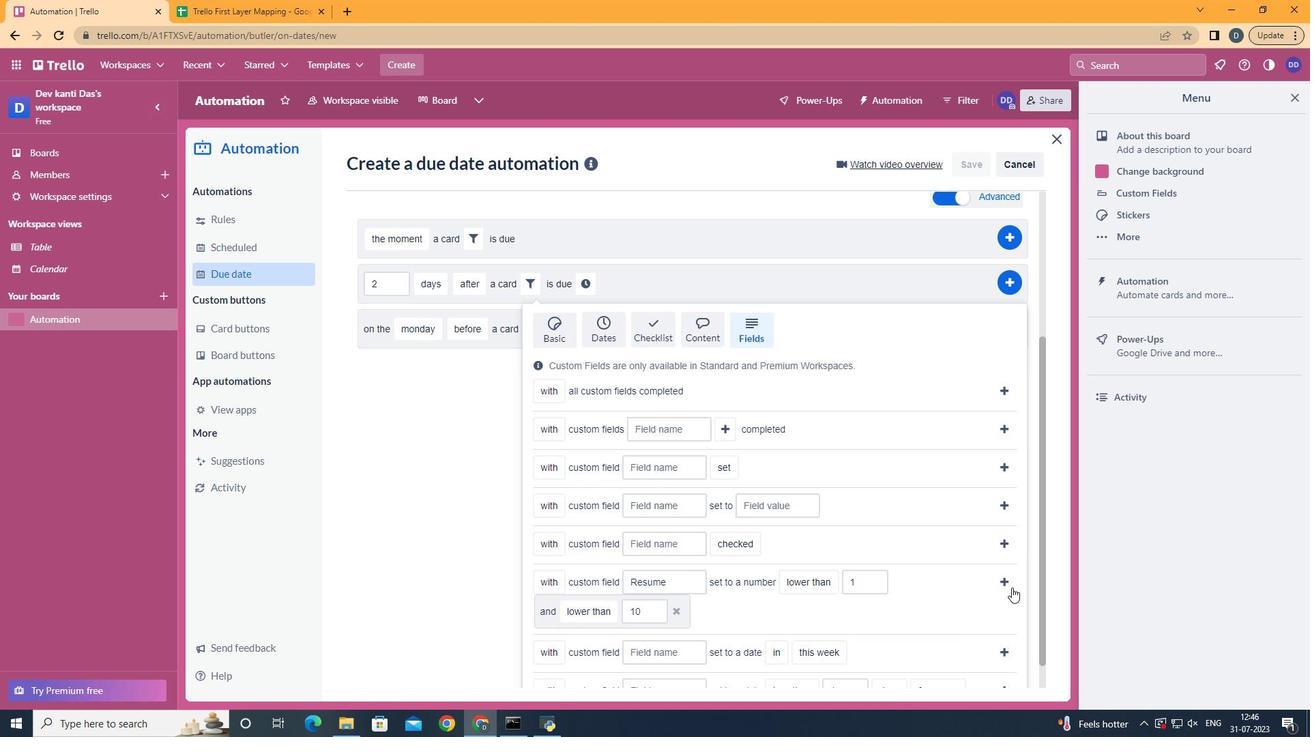
Action: Mouse moved to (946, 505)
Screenshot: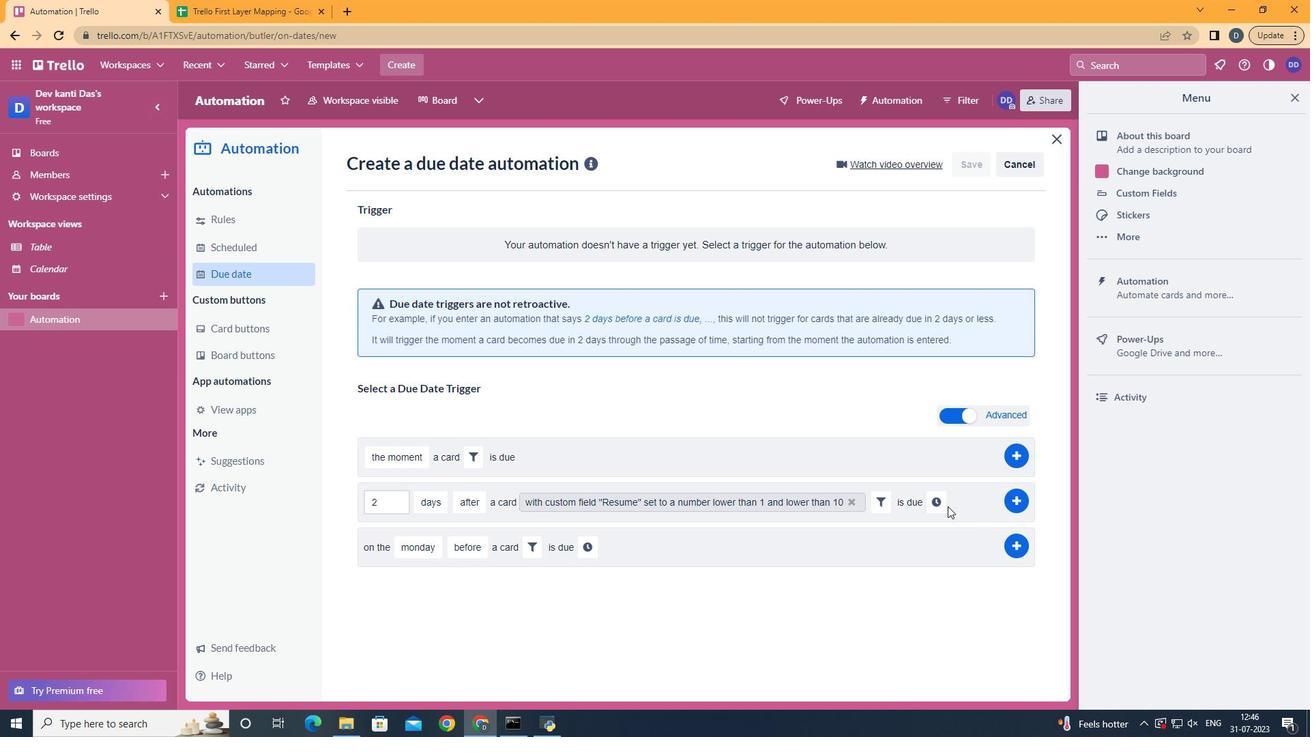 
Action: Mouse pressed left at (946, 505)
Screenshot: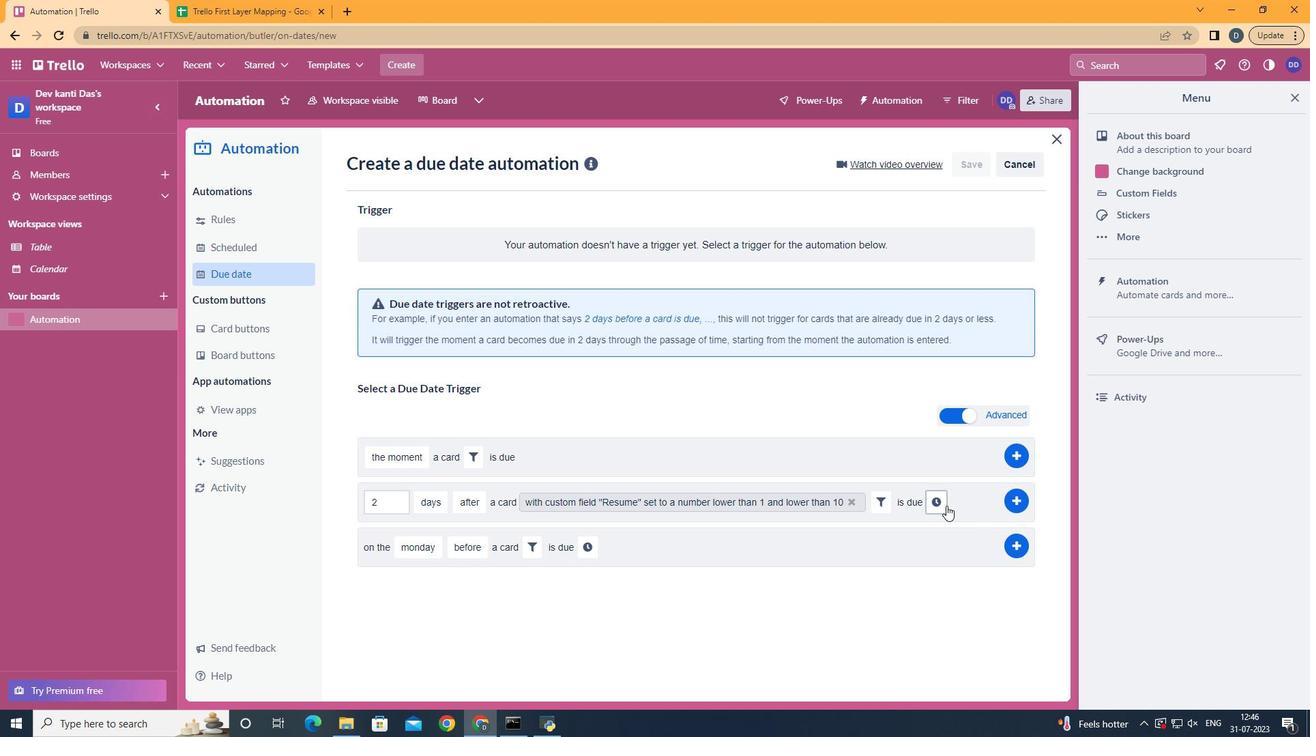 
Action: Mouse moved to (402, 535)
Screenshot: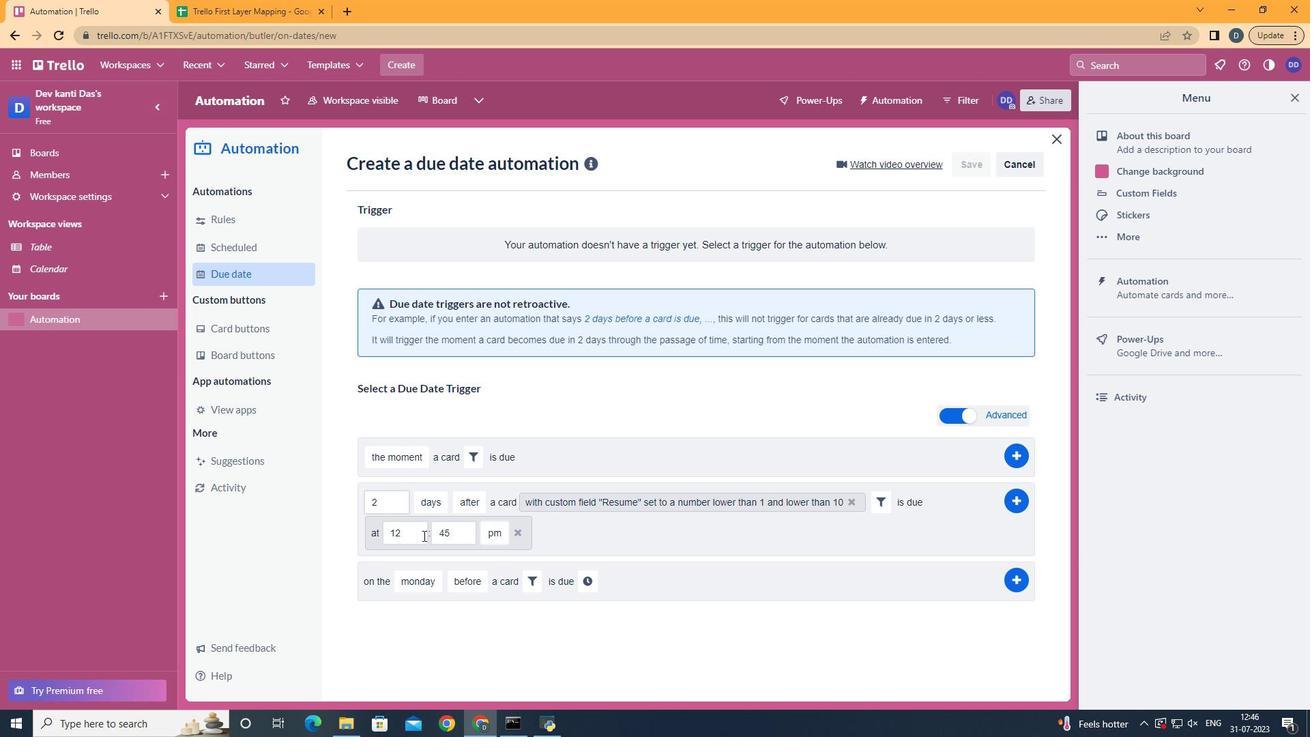 
Action: Mouse pressed left at (402, 535)
Screenshot: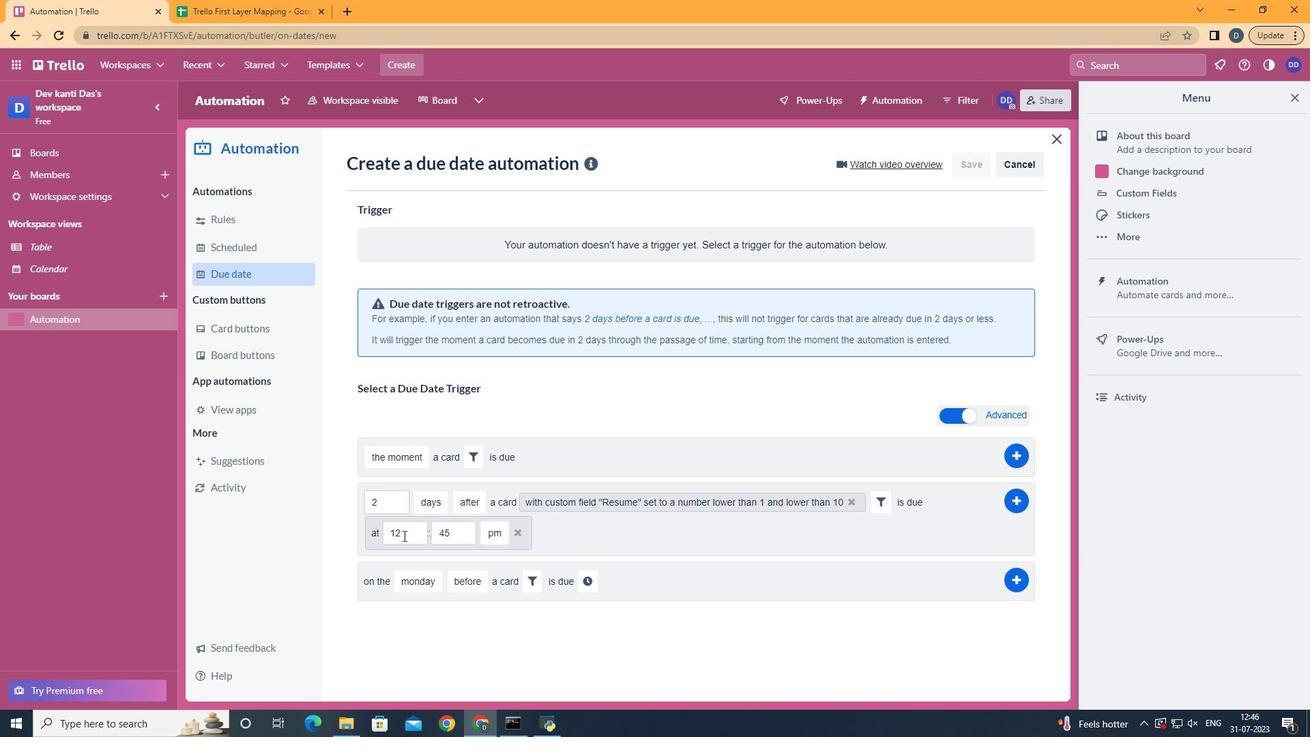 
Action: Key pressed <Key.backspace>1
Screenshot: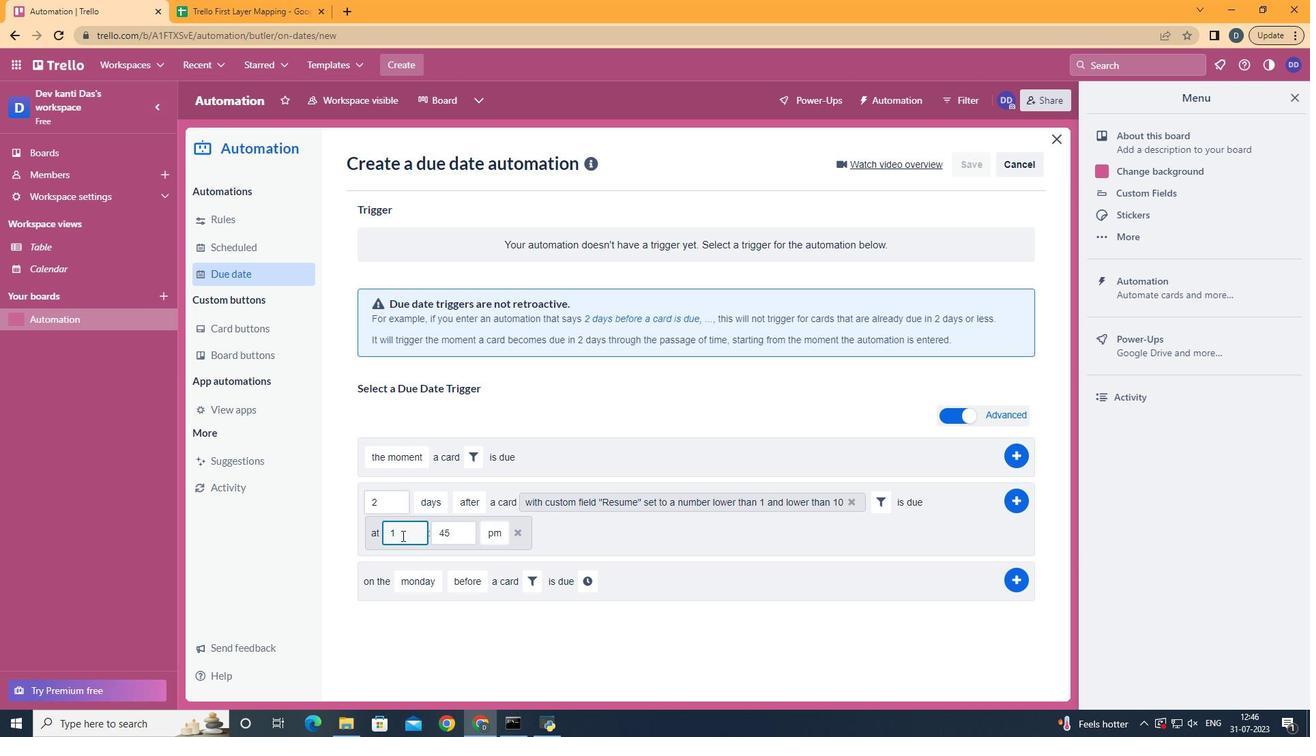 
Action: Mouse moved to (461, 529)
Screenshot: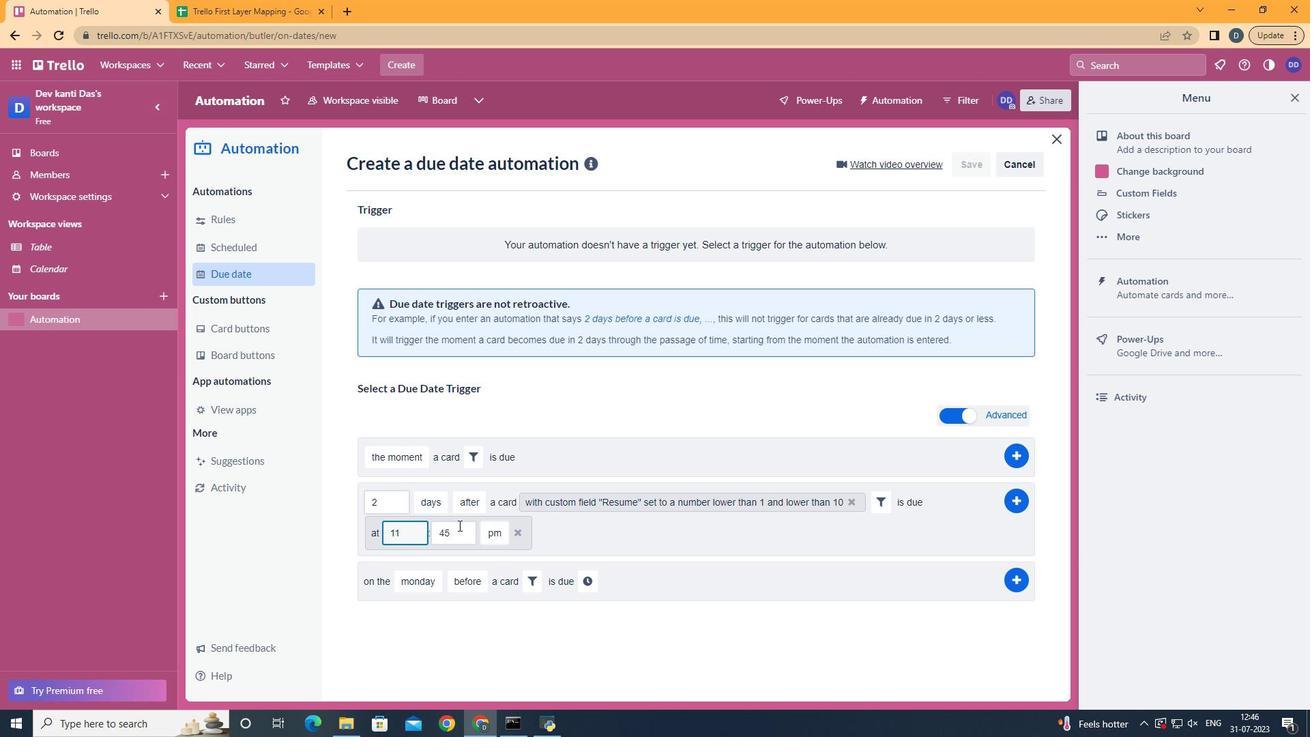 
Action: Mouse pressed left at (461, 529)
Screenshot: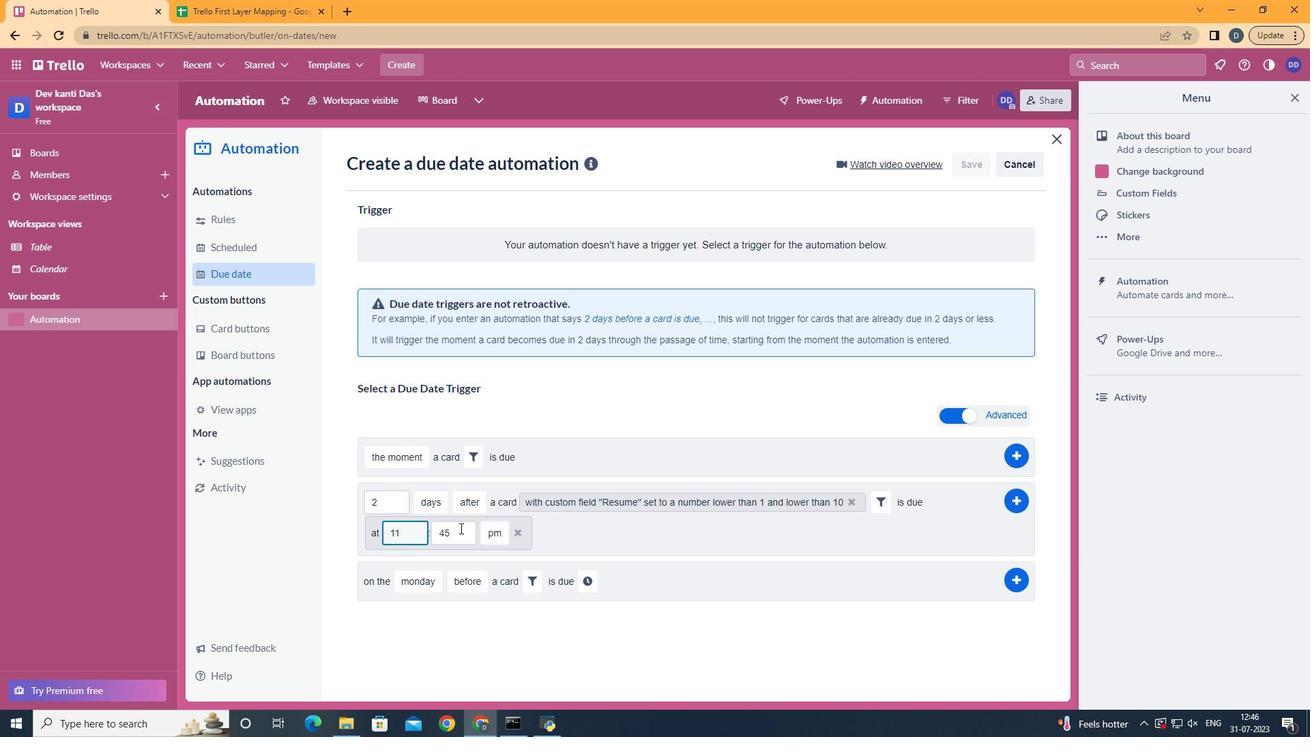 
Action: Key pressed <Key.backspace><Key.backspace>00
Screenshot: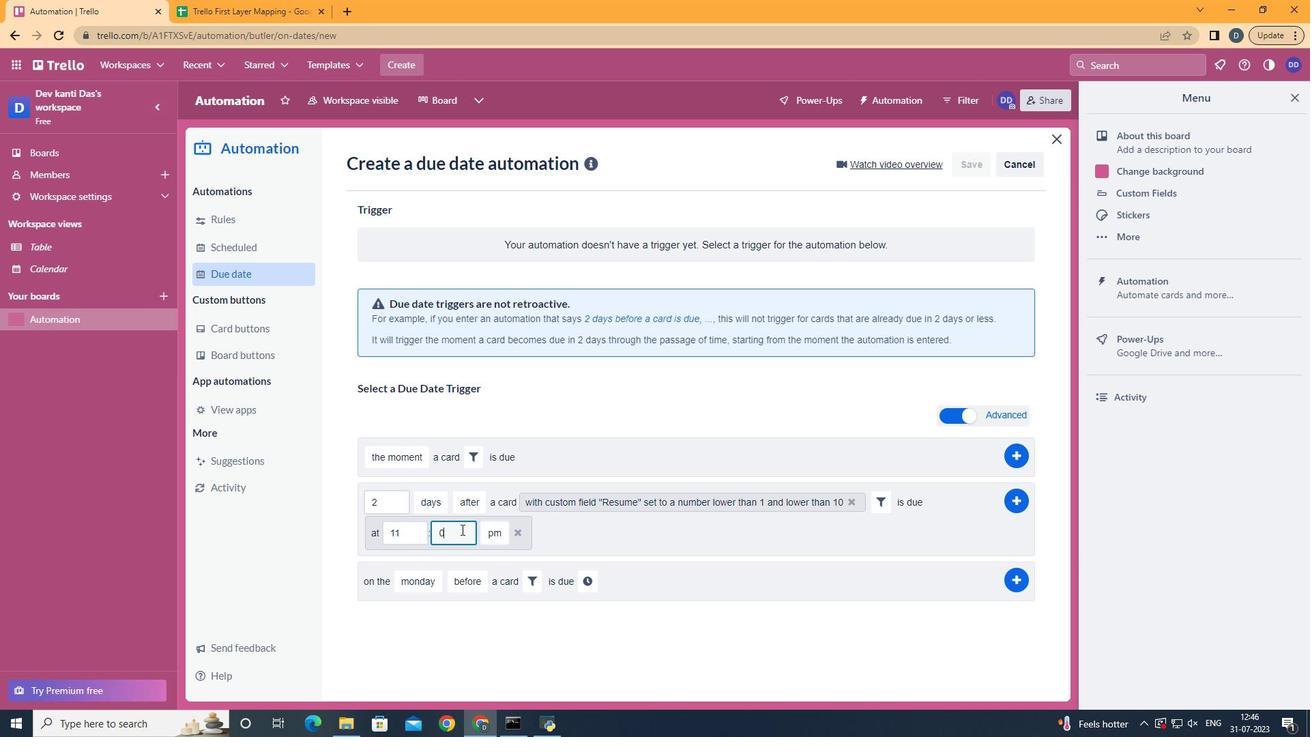 
Action: Mouse moved to (496, 560)
Screenshot: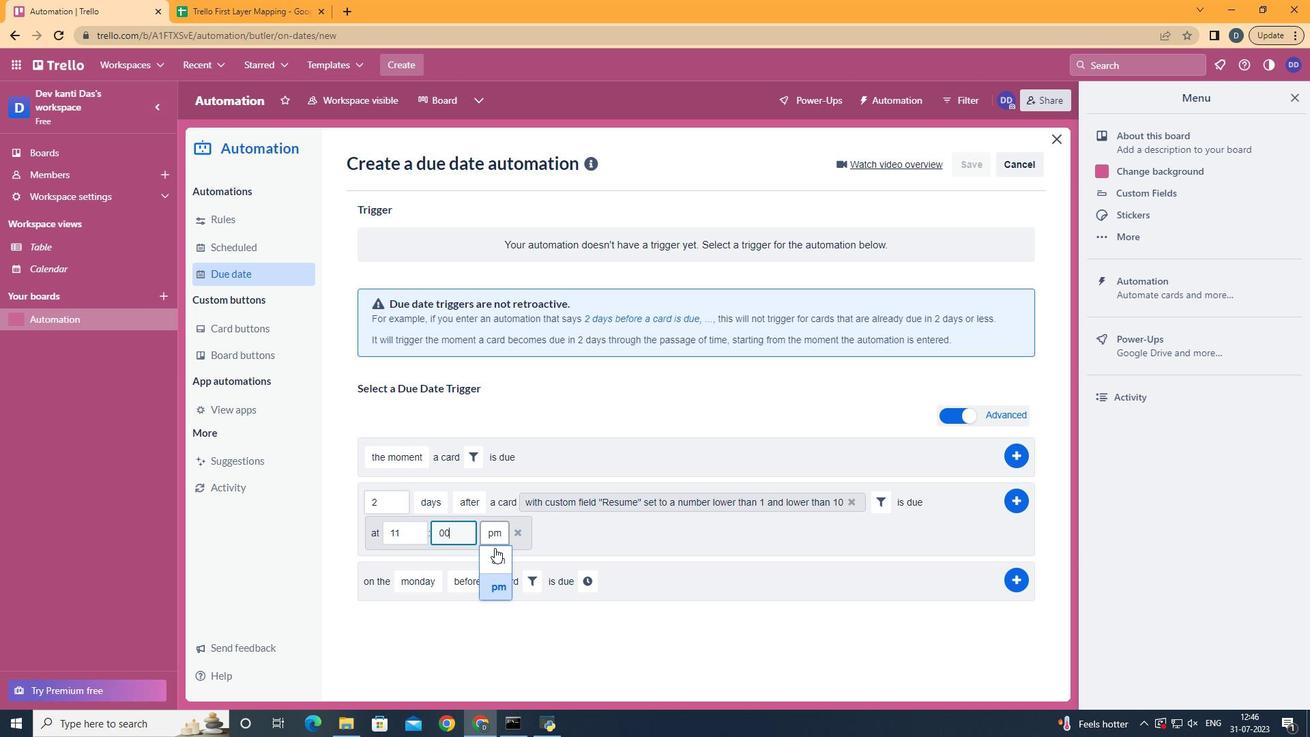 
Action: Mouse pressed left at (496, 560)
Screenshot: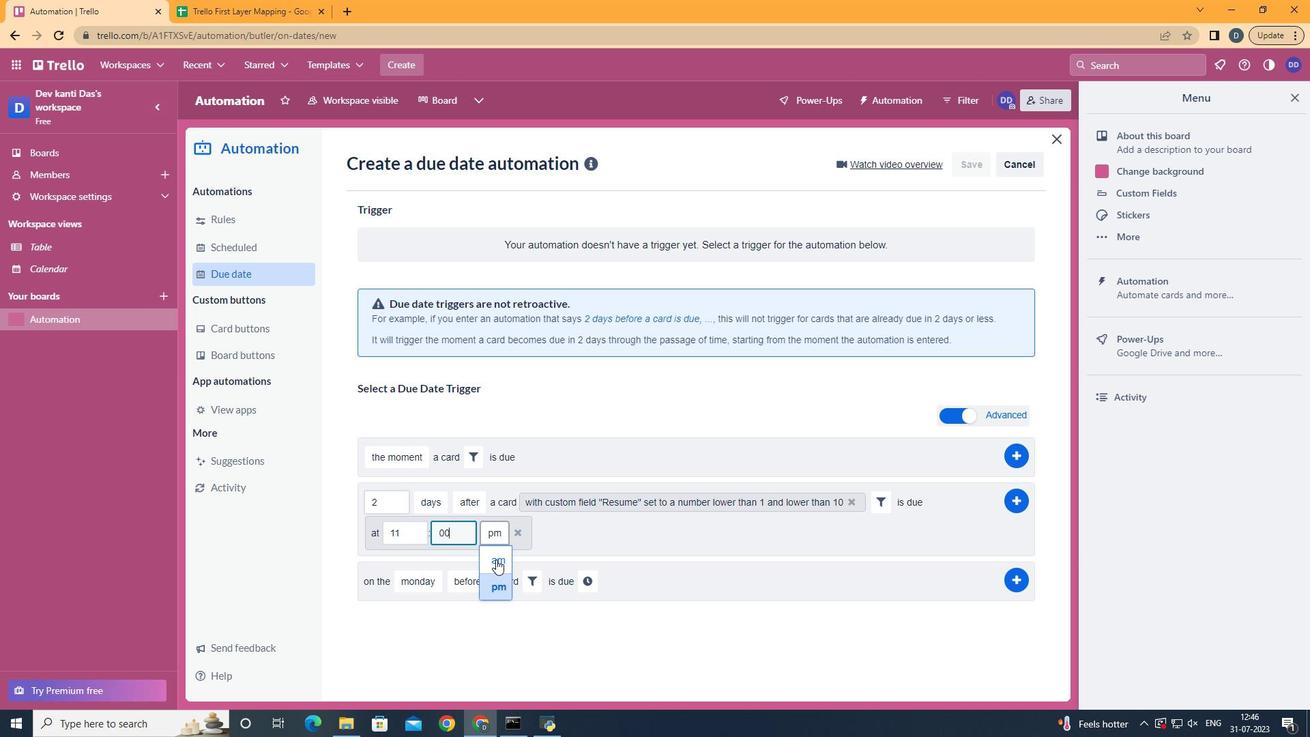
Action: Mouse moved to (1014, 503)
Screenshot: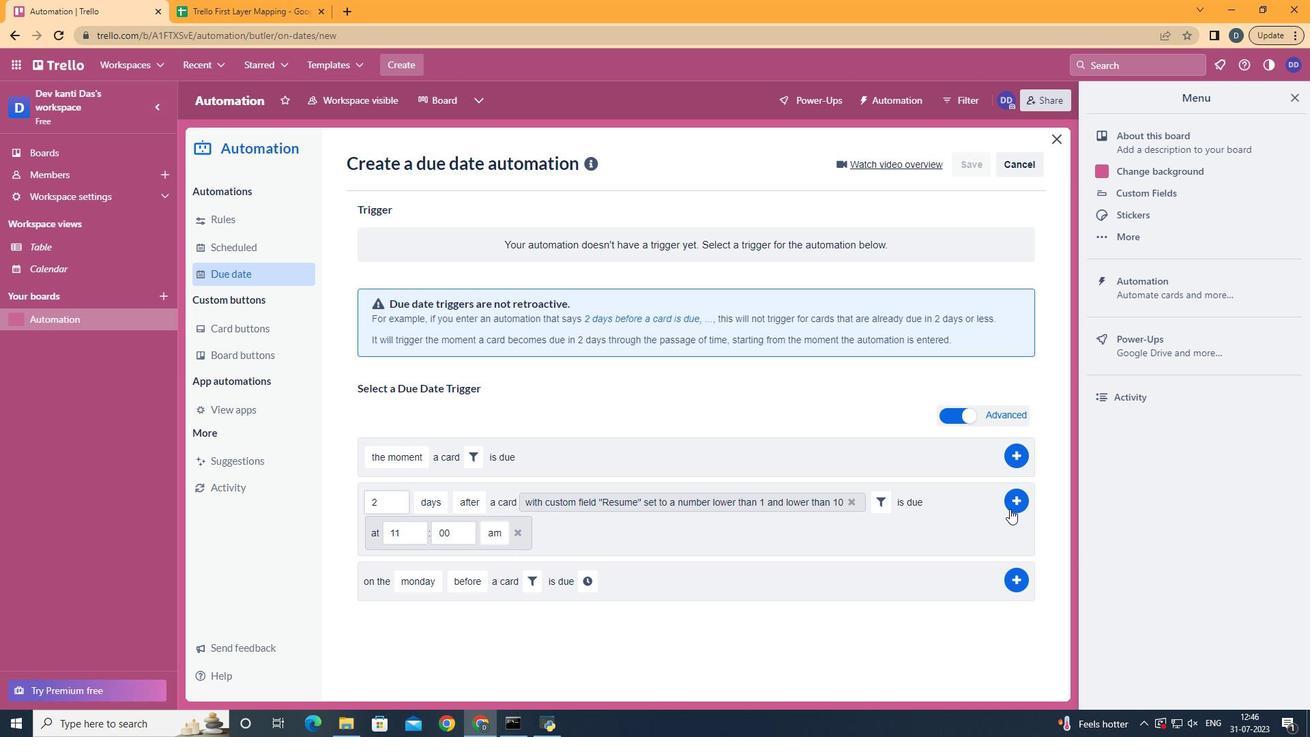 
Action: Mouse pressed left at (1014, 503)
Screenshot: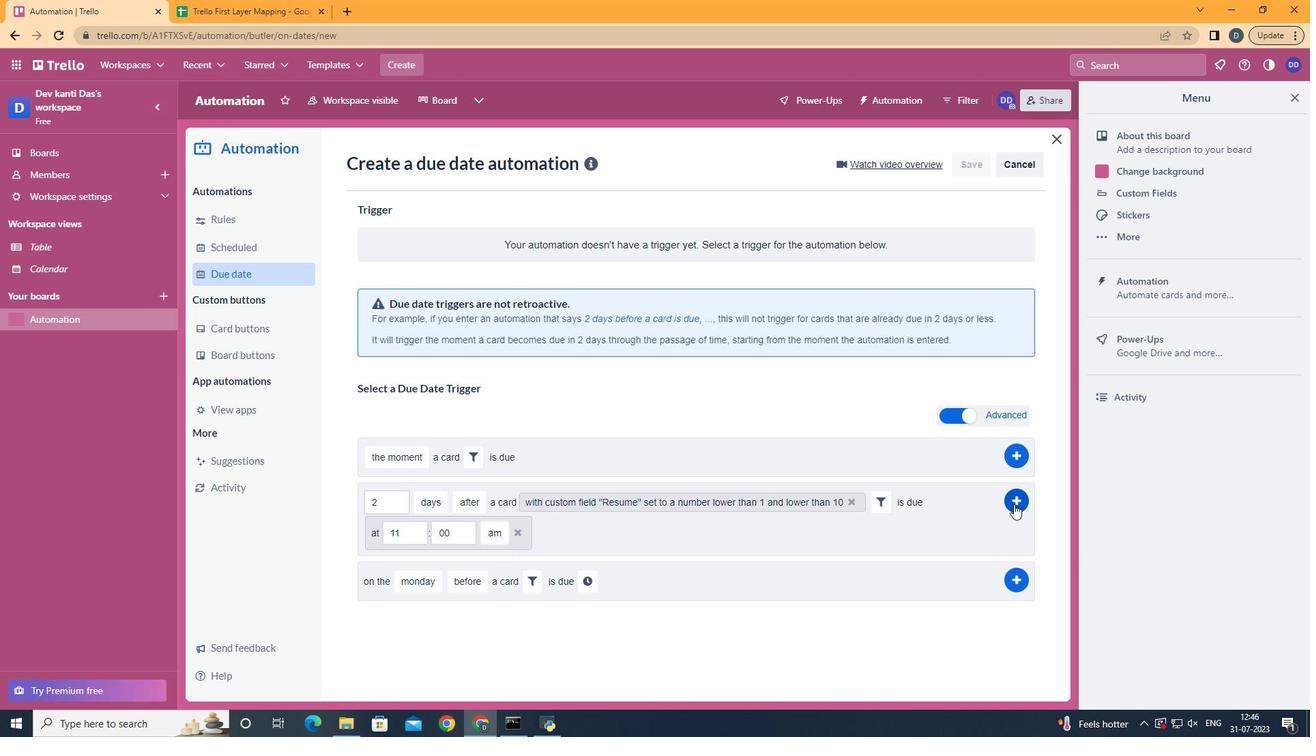 
Action: Mouse moved to (758, 372)
Screenshot: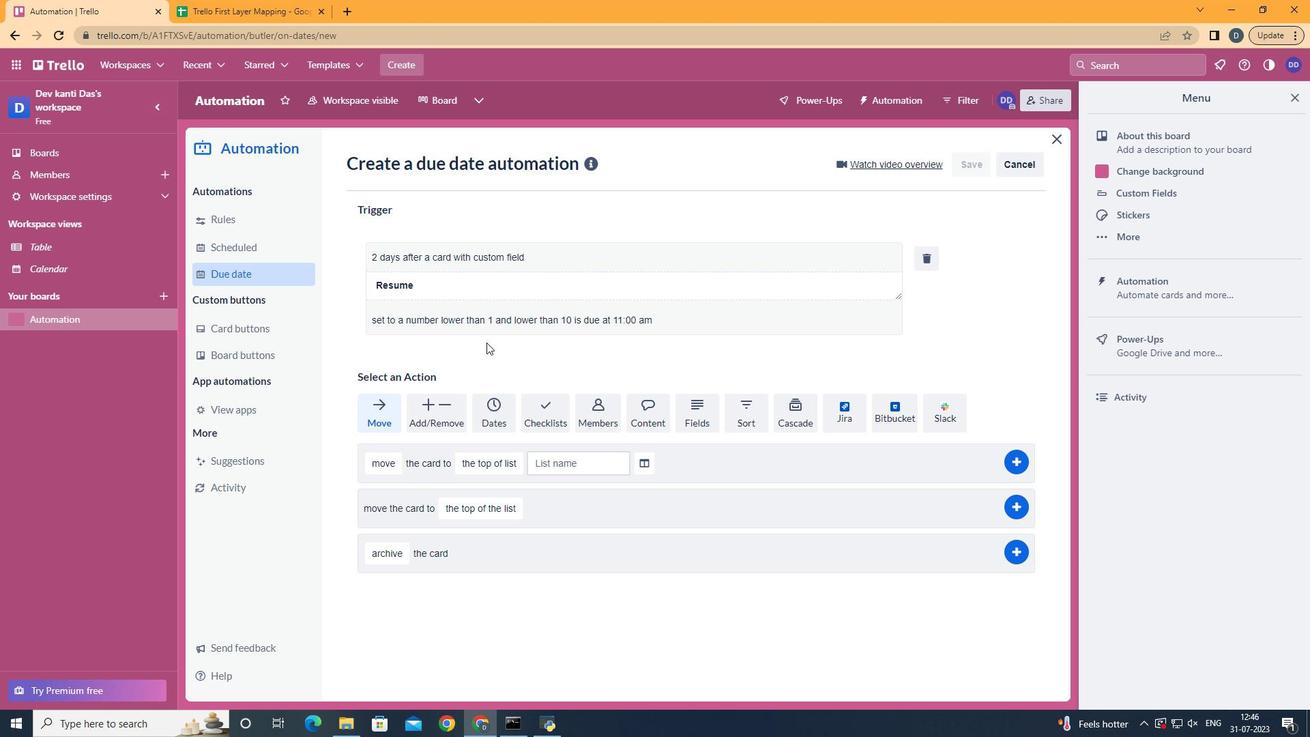 
